 Task: Open a blank sheet, save the file as awp.pdf Add Heading 'Importance of adaptability in the workplace: 'Add the following points with tick bullets '•	Embrace change_x000D_
•	Learn new skills_x000D_
•	Stay flexible_x000D_
' Highlight heading with color  Light green ,change the font size of heading and points to 20
Action: Mouse moved to (374, 205)
Screenshot: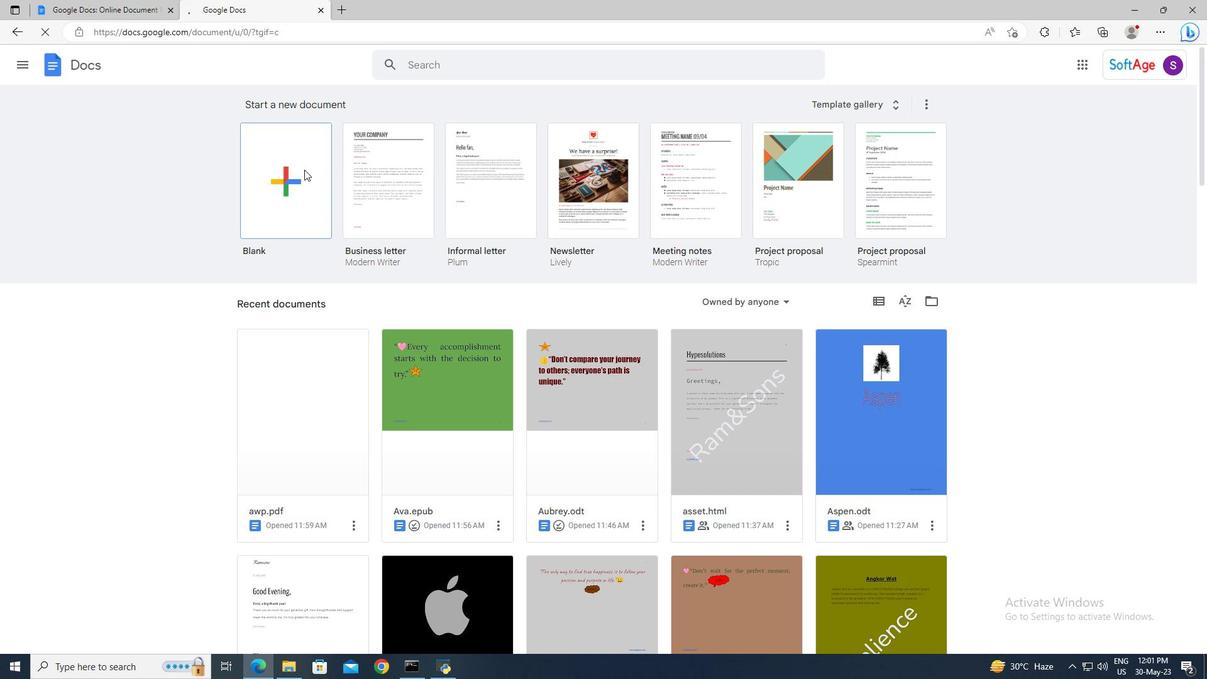 
Action: Mouse pressed left at (374, 205)
Screenshot: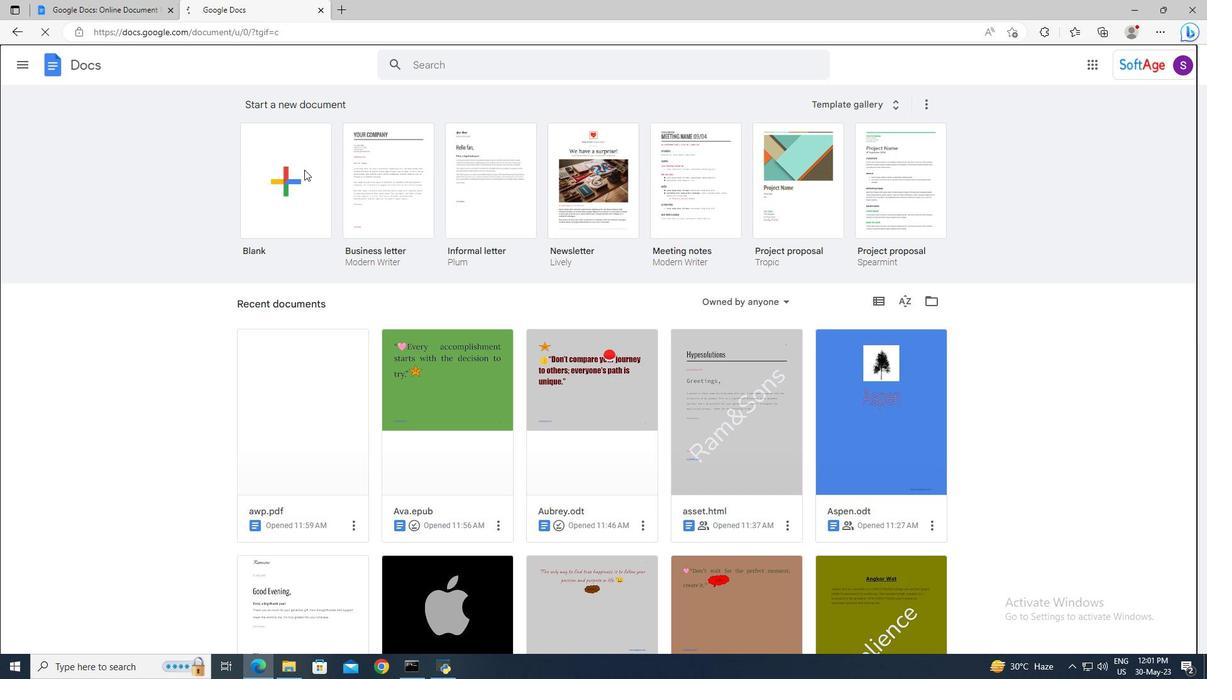 
Action: Mouse moved to (200, 108)
Screenshot: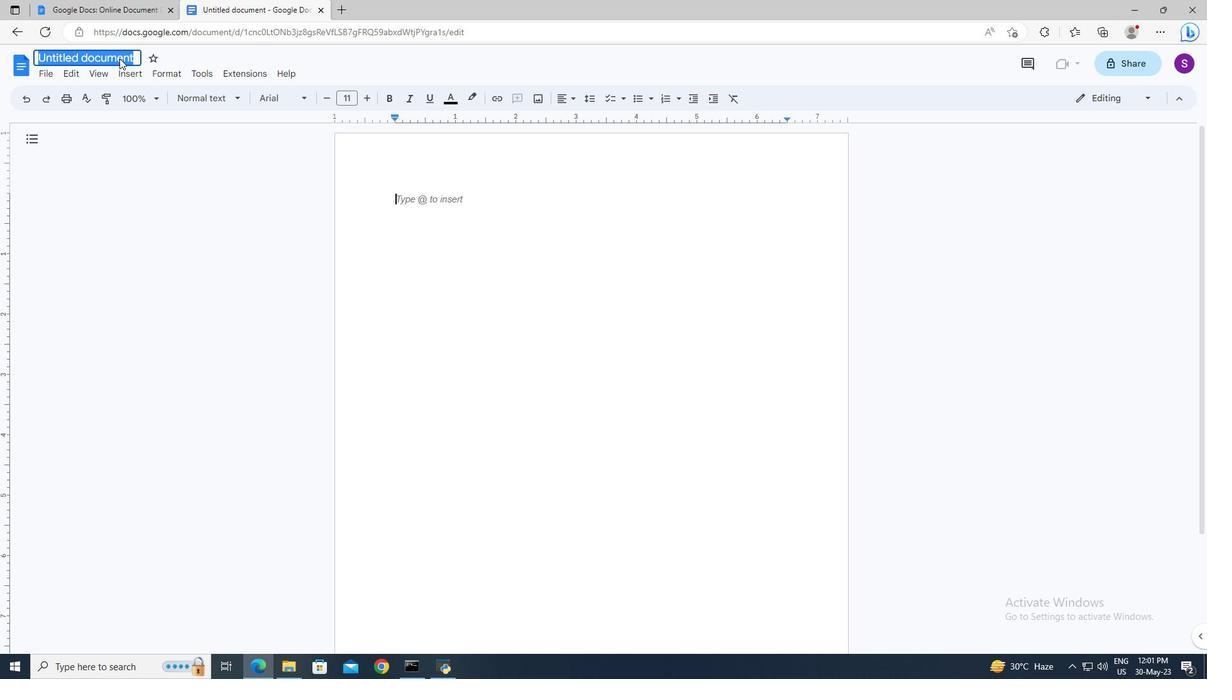 
Action: Mouse pressed left at (200, 108)
Screenshot: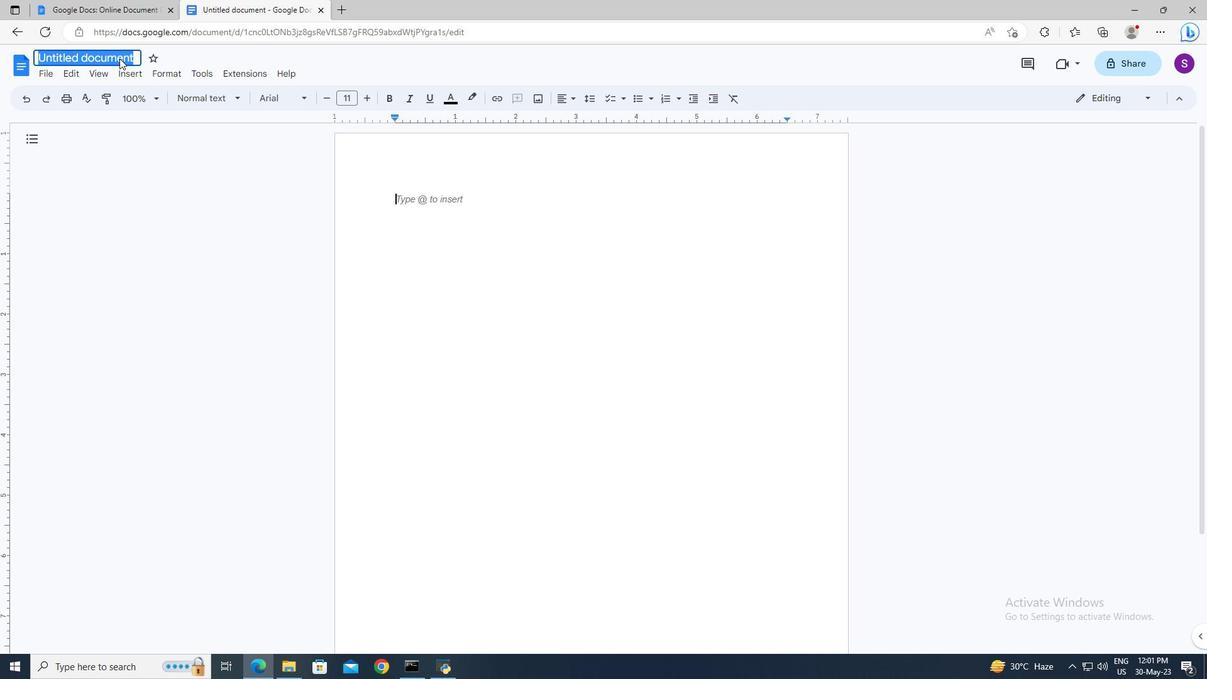 
Action: Key pressed awp.pdf<Key.enter>
Screenshot: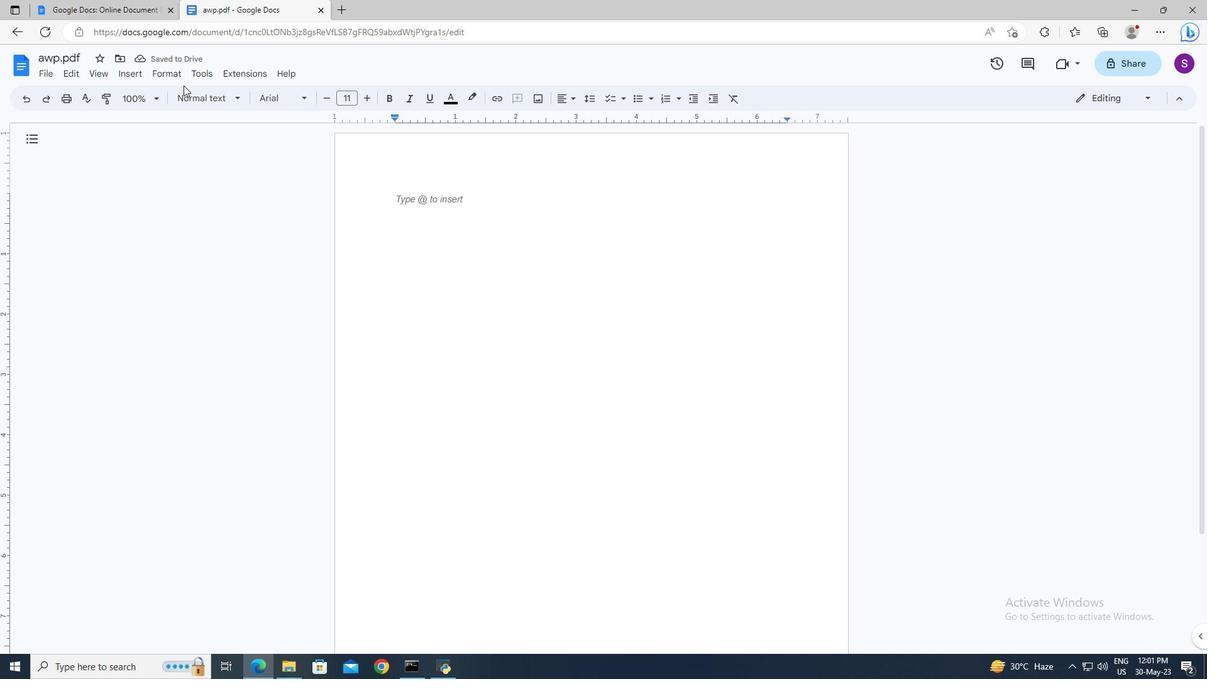 
Action: Mouse moved to (306, 144)
Screenshot: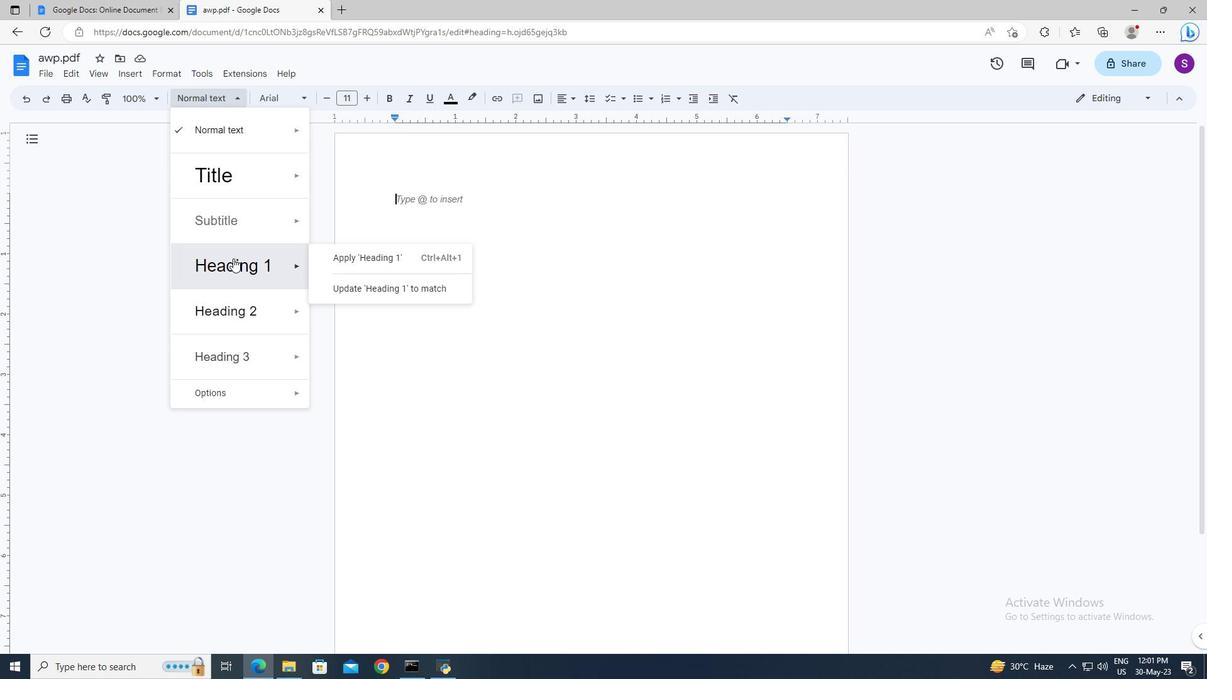 
Action: Mouse pressed left at (306, 144)
Screenshot: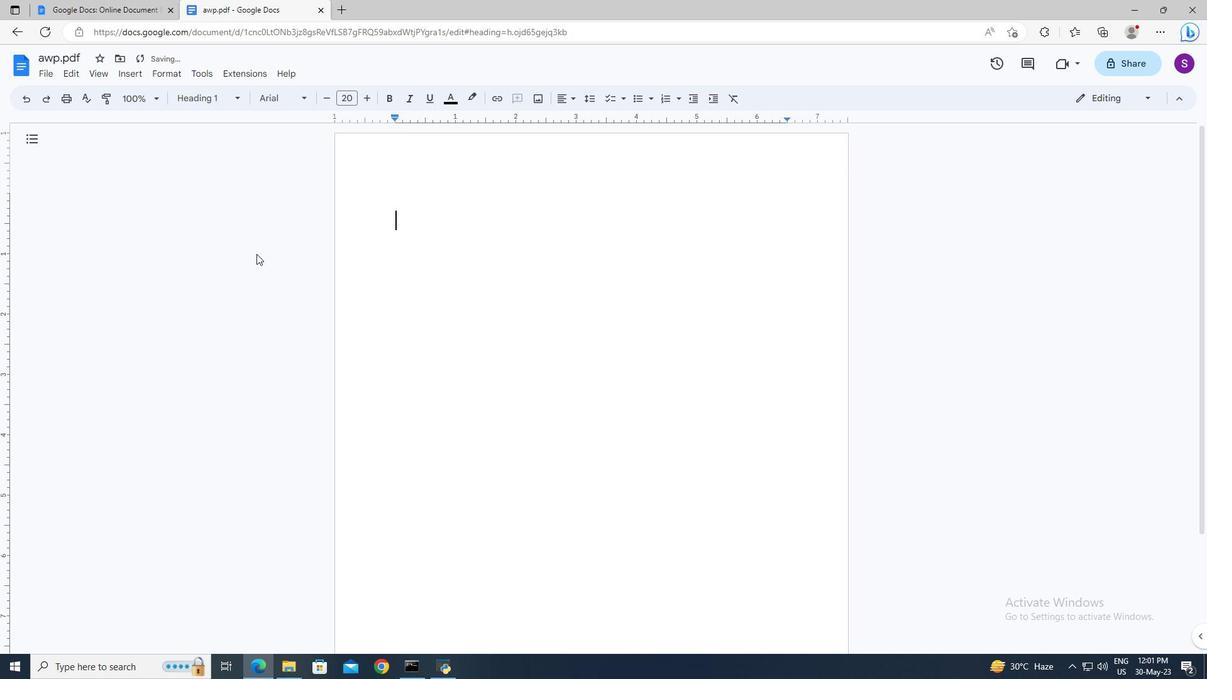 
Action: Mouse moved to (306, 256)
Screenshot: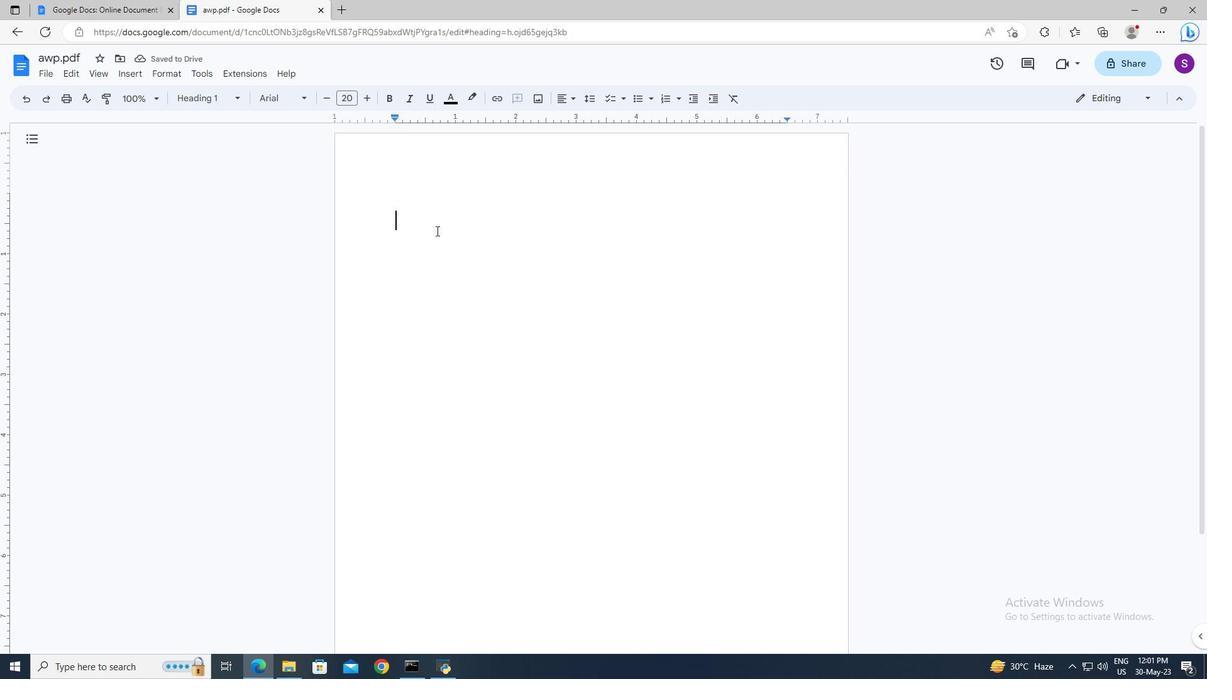 
Action: Mouse pressed left at (306, 256)
Screenshot: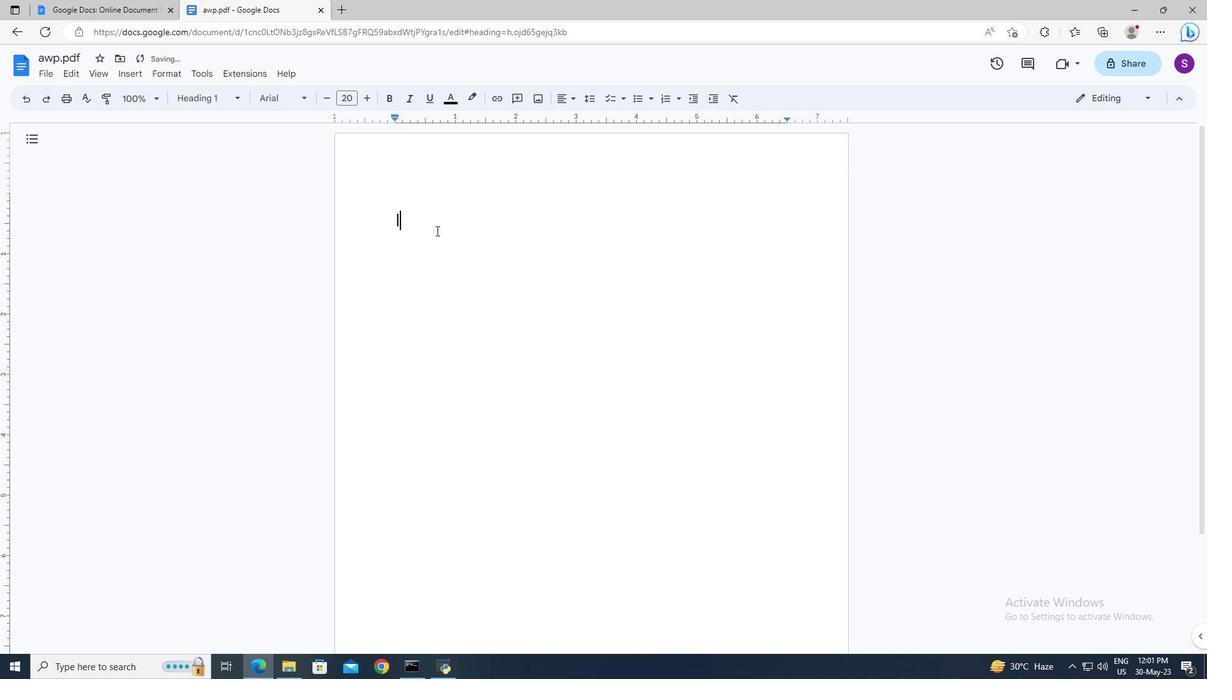 
Action: Mouse moved to (439, 230)
Screenshot: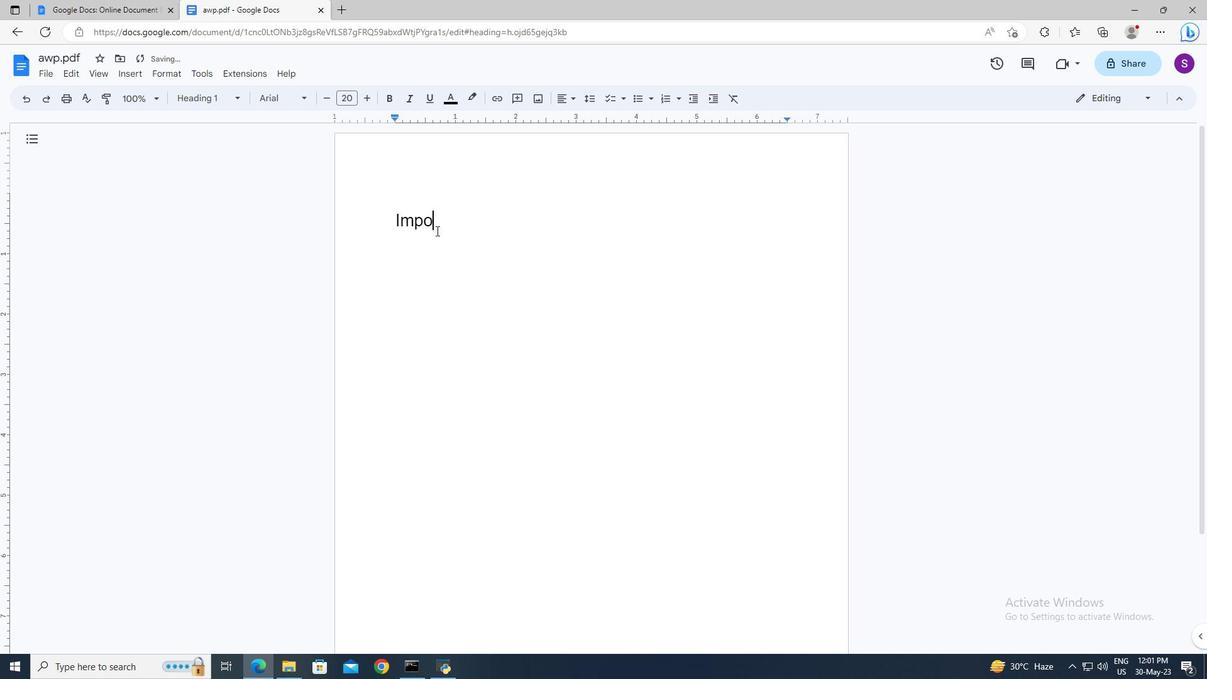 
Action: Mouse pressed left at (439, 230)
Screenshot: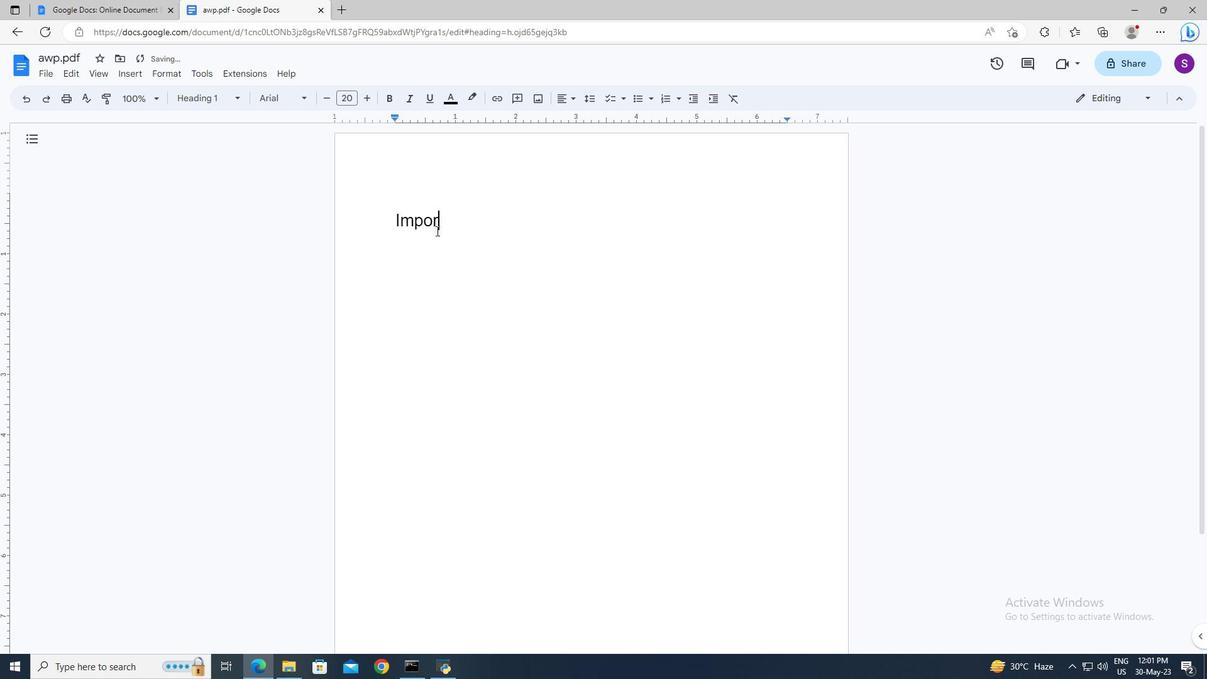
Action: Key pressed <Key.shift>Importance<Key.space>of<Key.space>adaptability<Key.space>in<Key.space>the<Key.space>workplace<Key.shift>:<Key.enter>
Screenshot: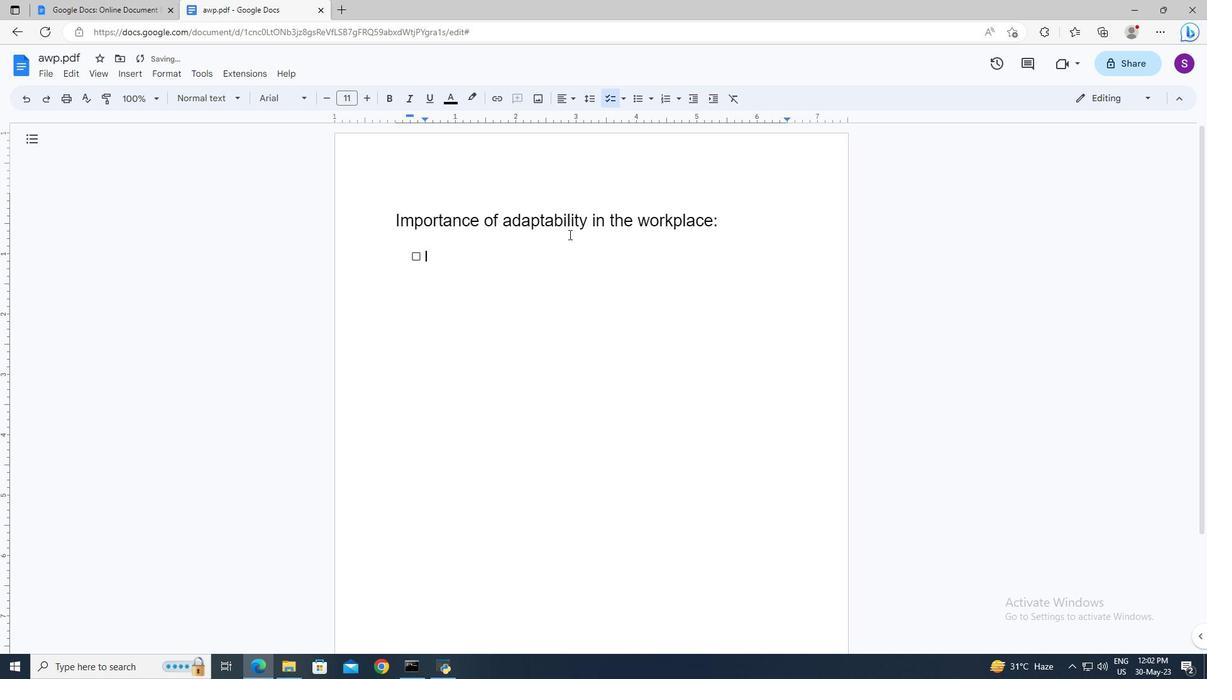 
Action: Mouse moved to (644, 139)
Screenshot: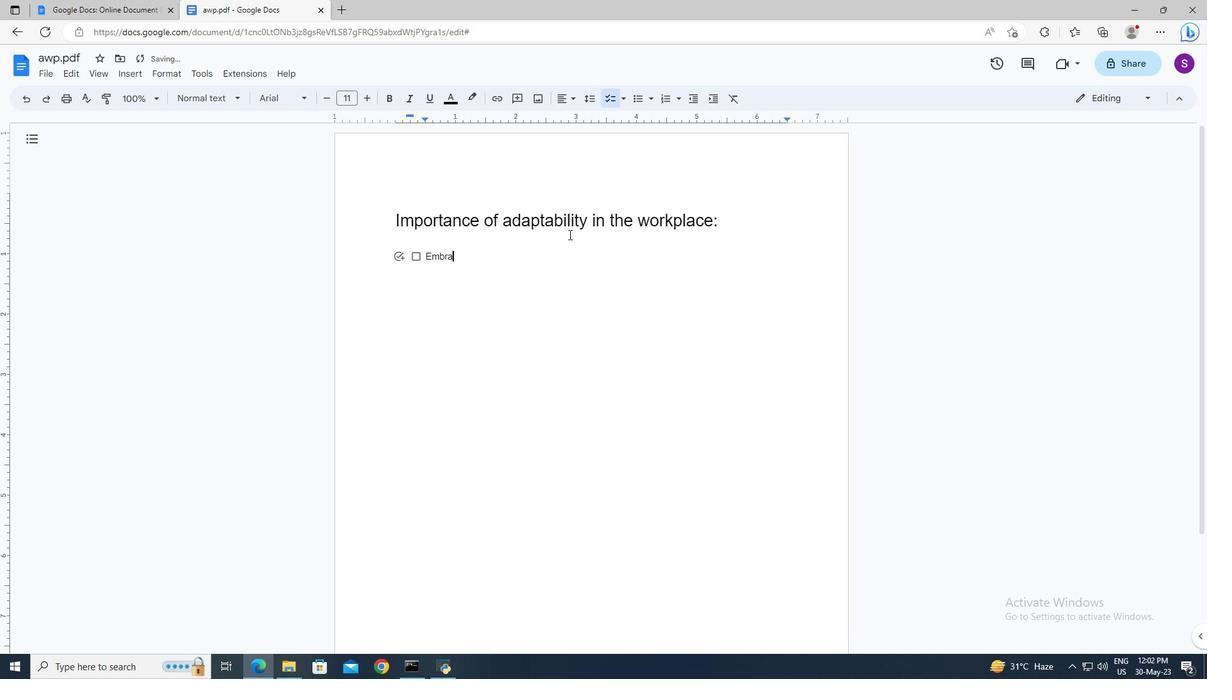 
Action: Mouse pressed left at (644, 139)
Screenshot: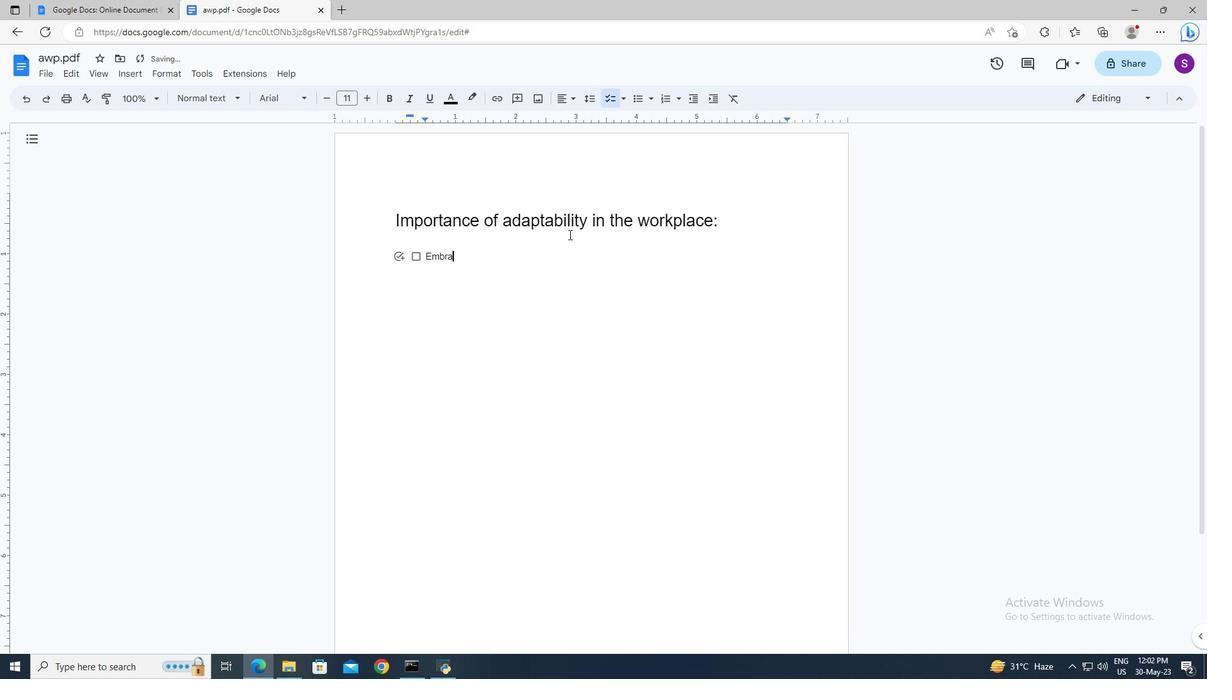 
Action: Mouse moved to (736, 255)
Screenshot: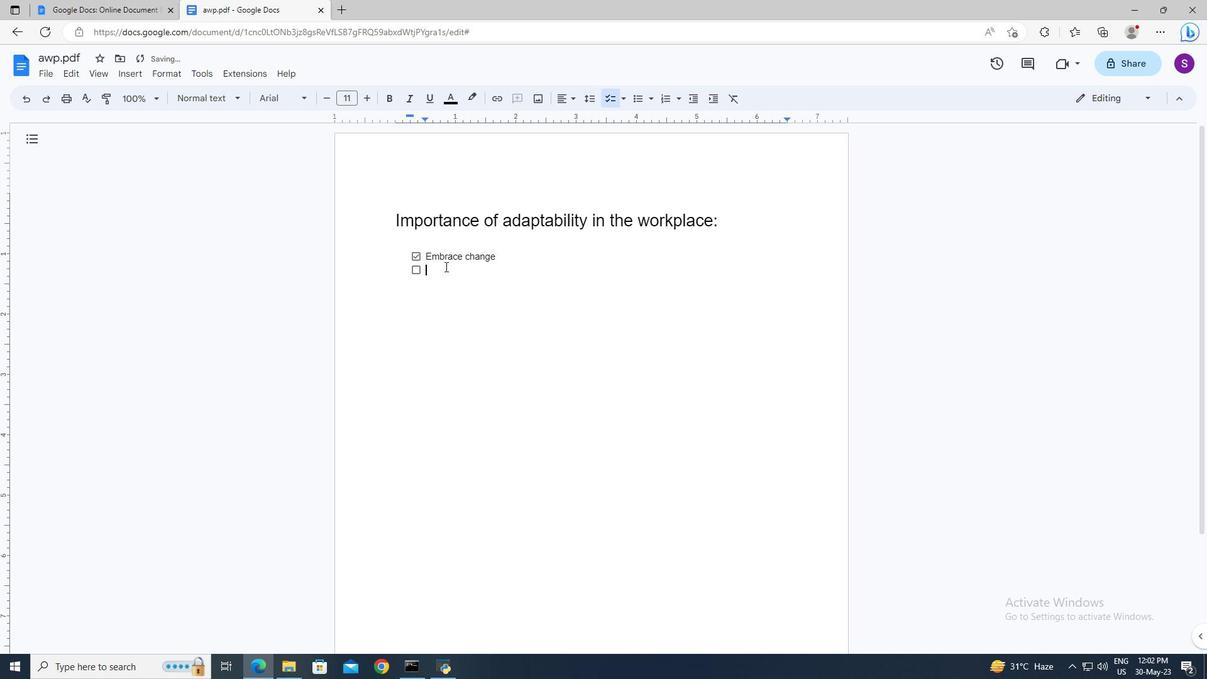 
Action: Mouse pressed left at (736, 255)
Screenshot: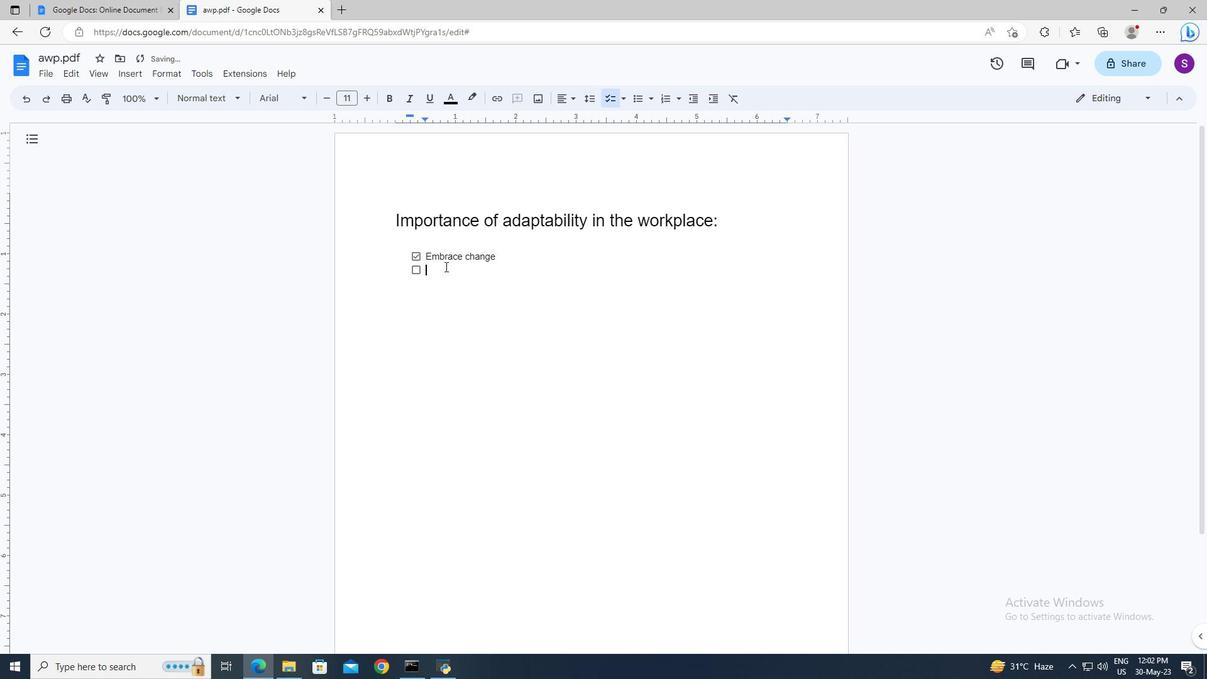 
Action: Mouse moved to (774, 273)
Screenshot: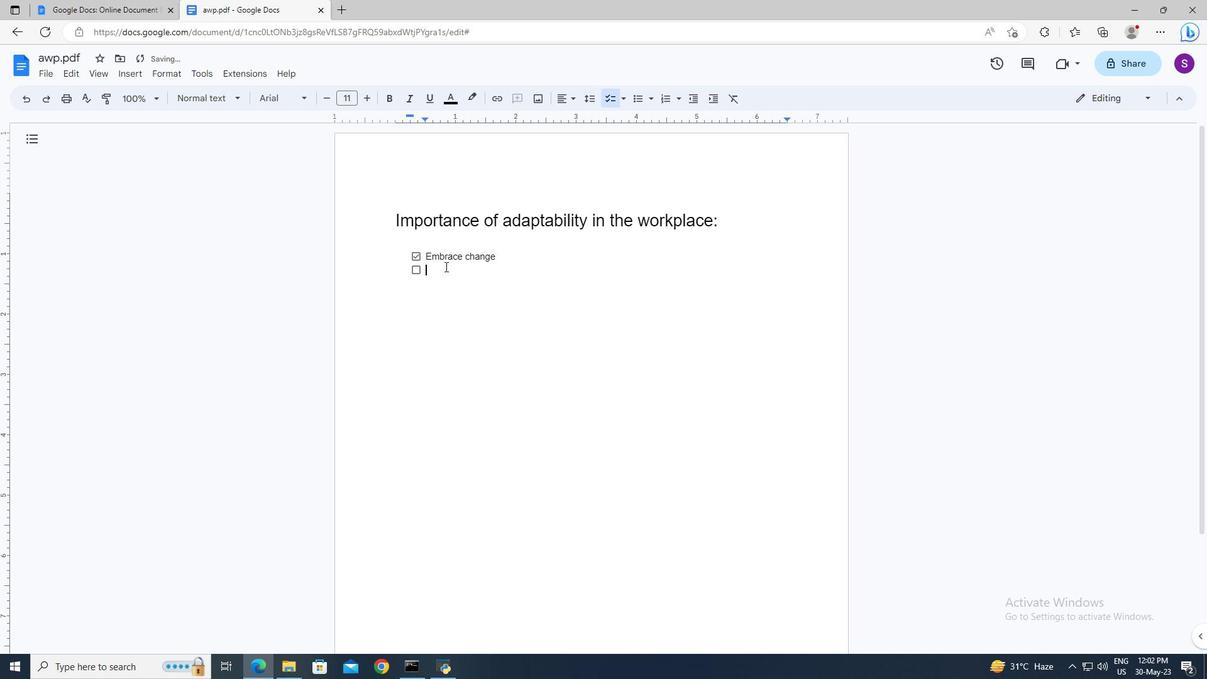 
Action: Mouse pressed left at (774, 273)
Screenshot: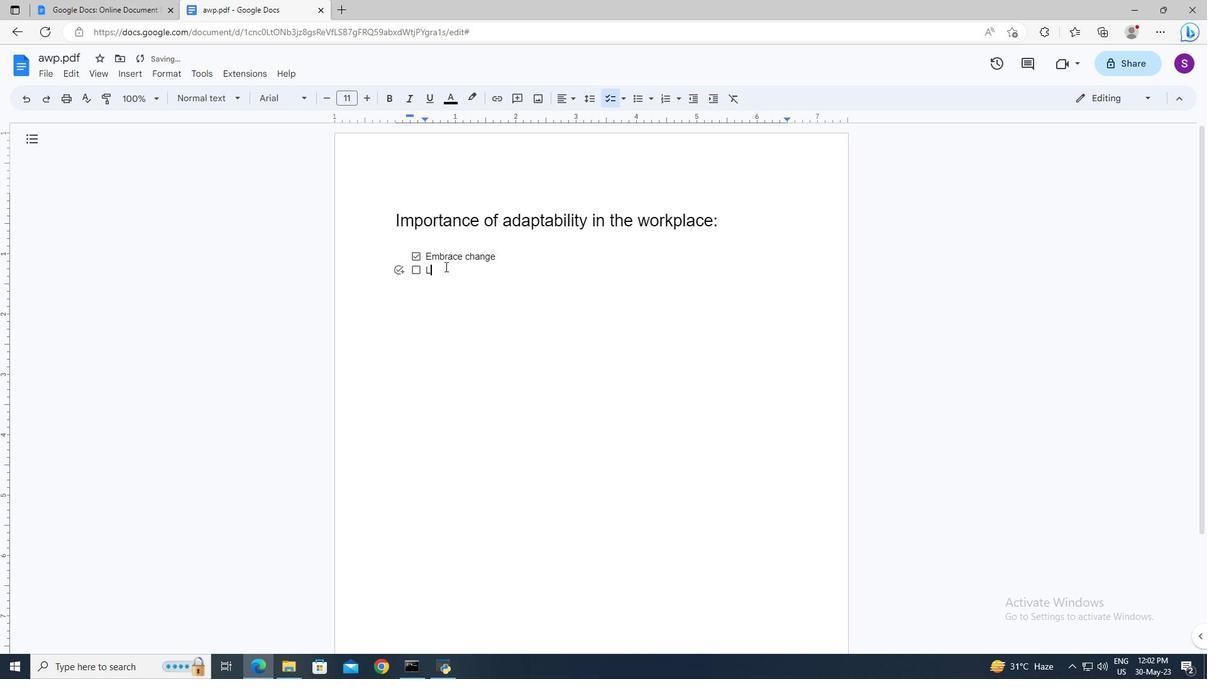 
Action: Mouse moved to (488, 258)
Screenshot: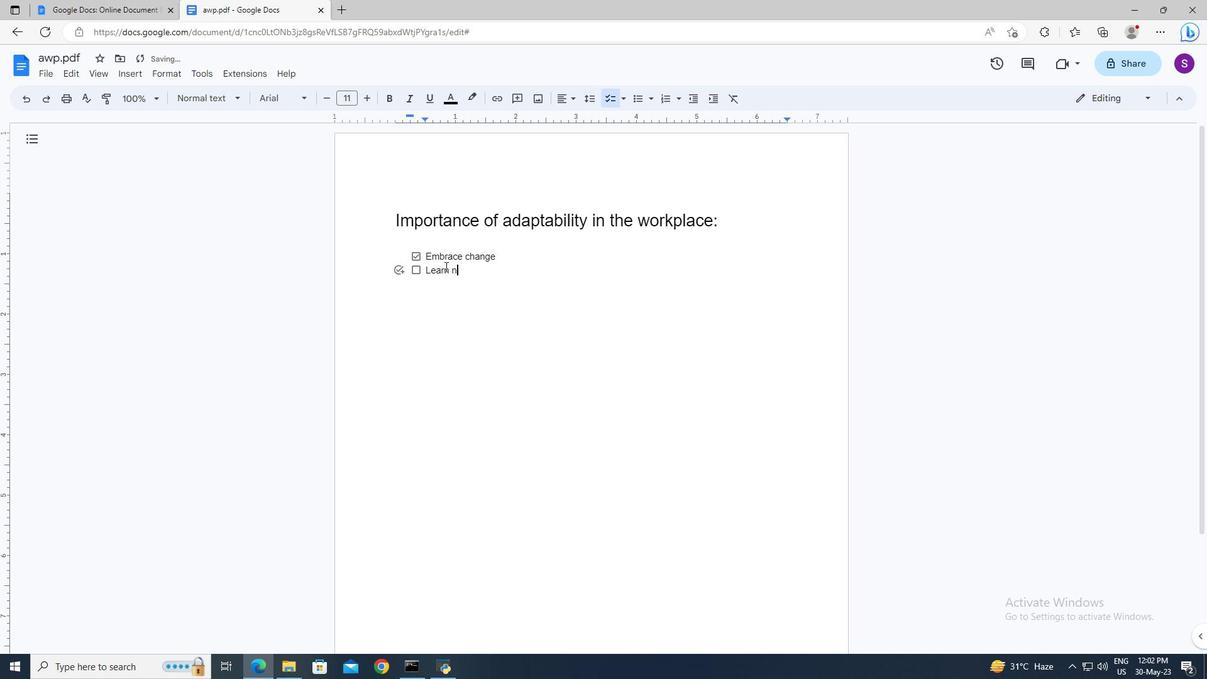 
Action: Key pressed ctrl+Z
Screenshot: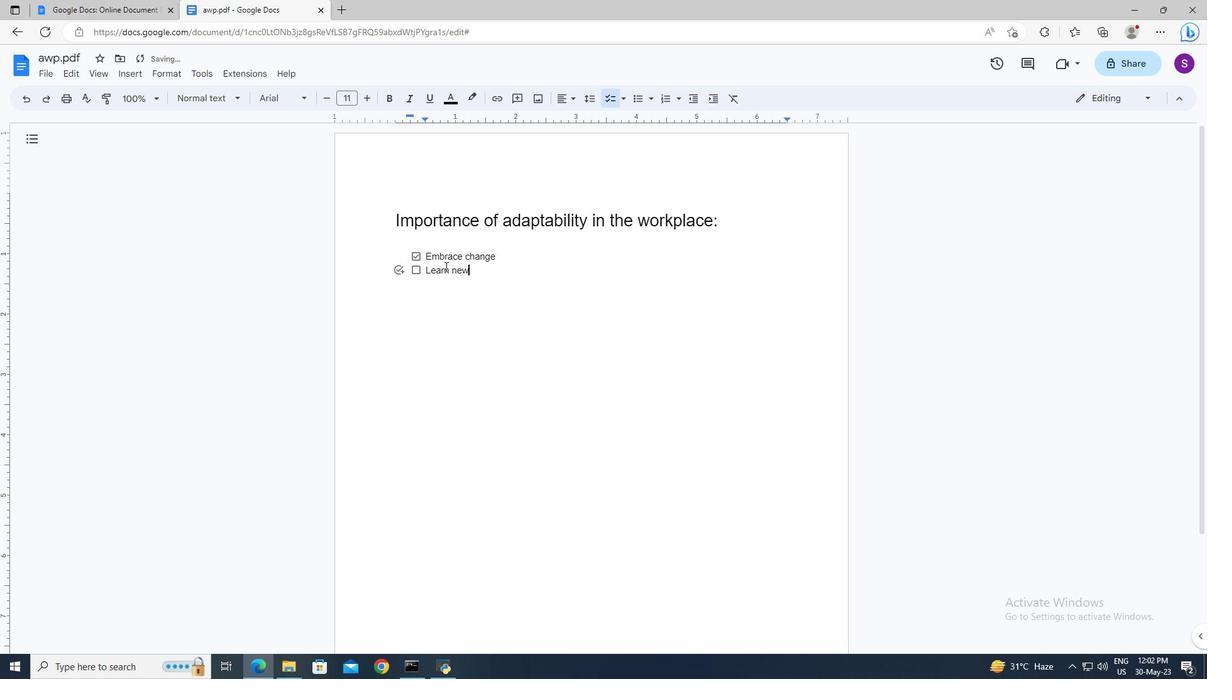 
Action: Mouse moved to (610, 139)
Screenshot: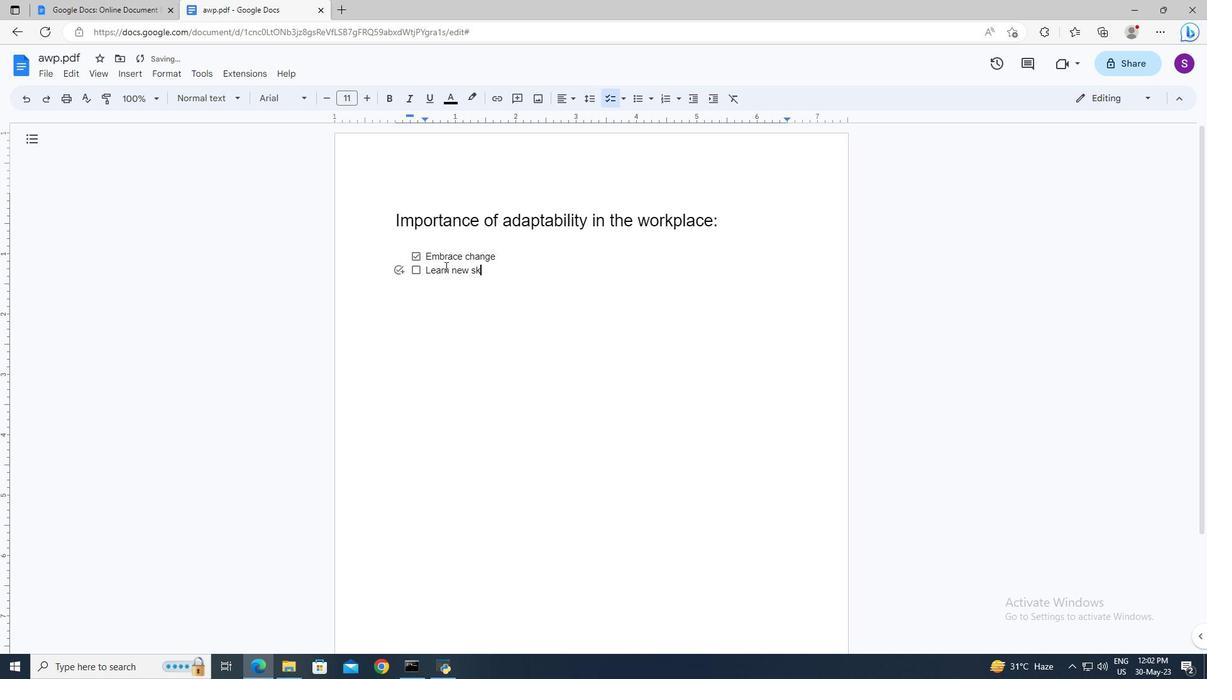 
Action: Mouse pressed left at (610, 139)
Screenshot: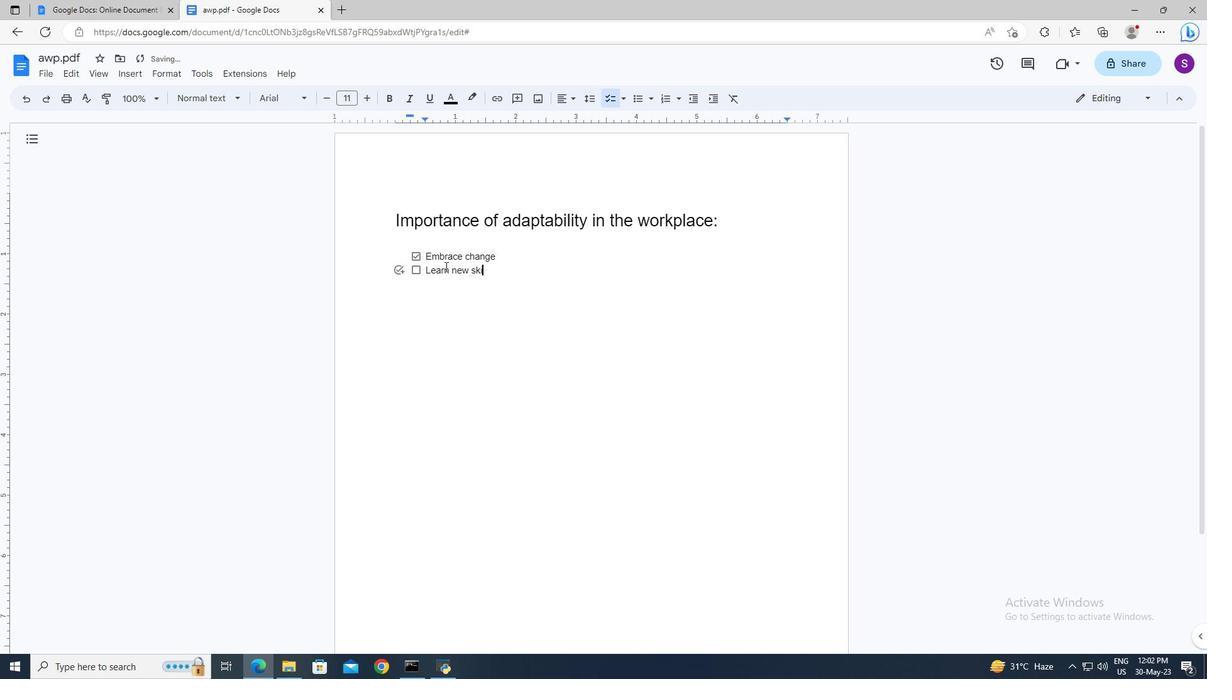 
Action: Mouse moved to (642, 138)
Screenshot: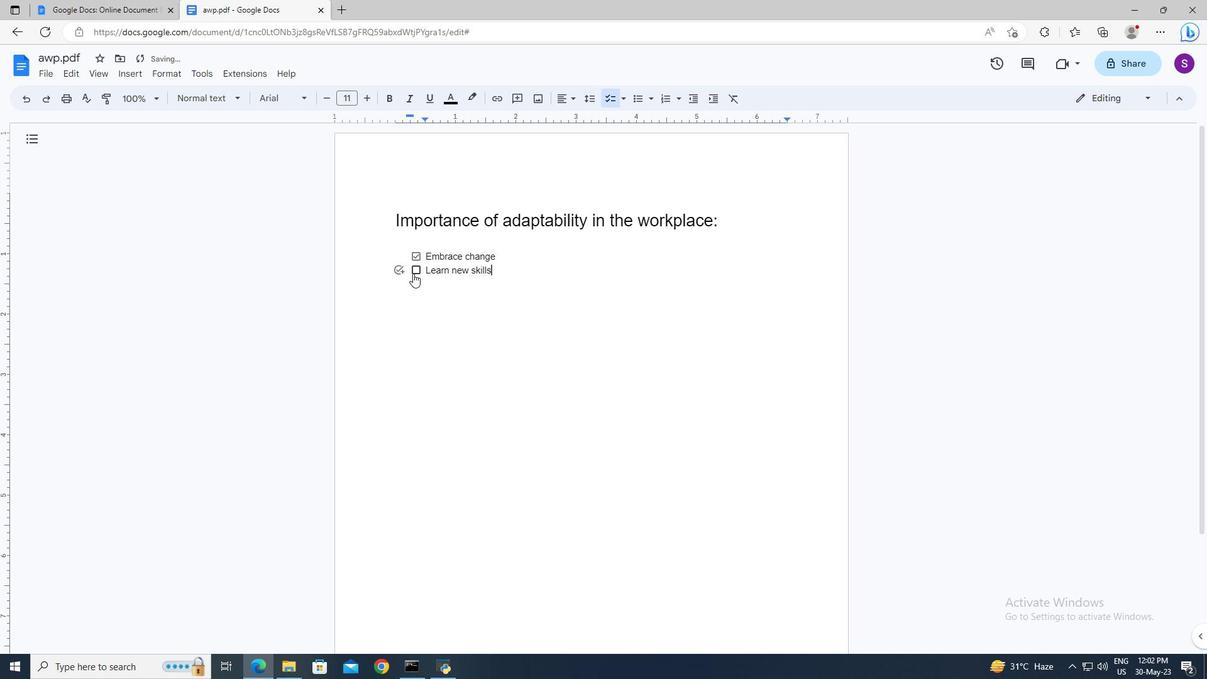 
Action: Mouse pressed left at (642, 138)
Screenshot: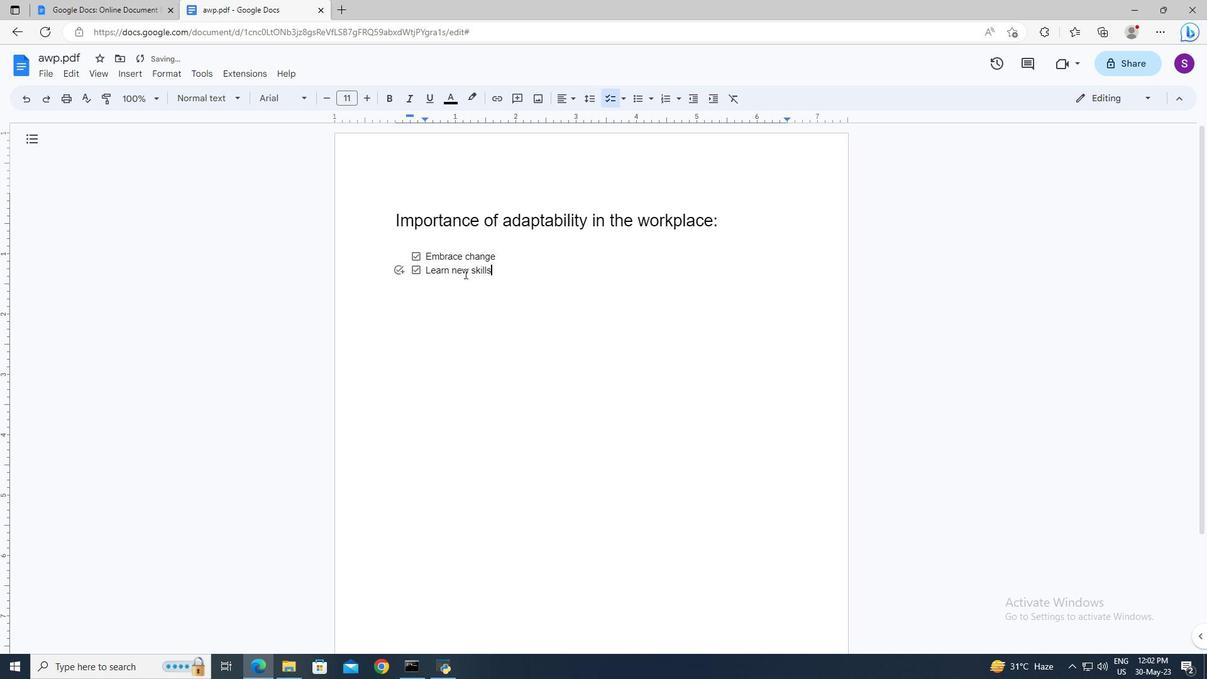 
Action: Mouse moved to (467, 257)
Screenshot: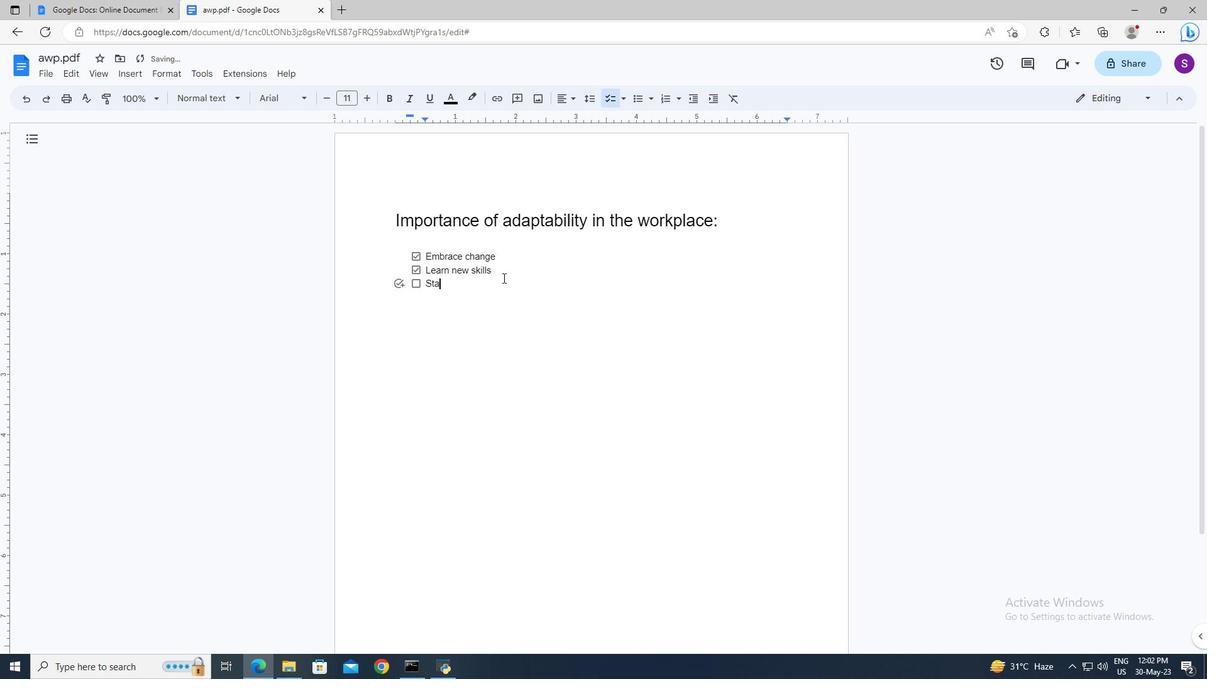 
Action: Mouse pressed left at (467, 257)
Screenshot: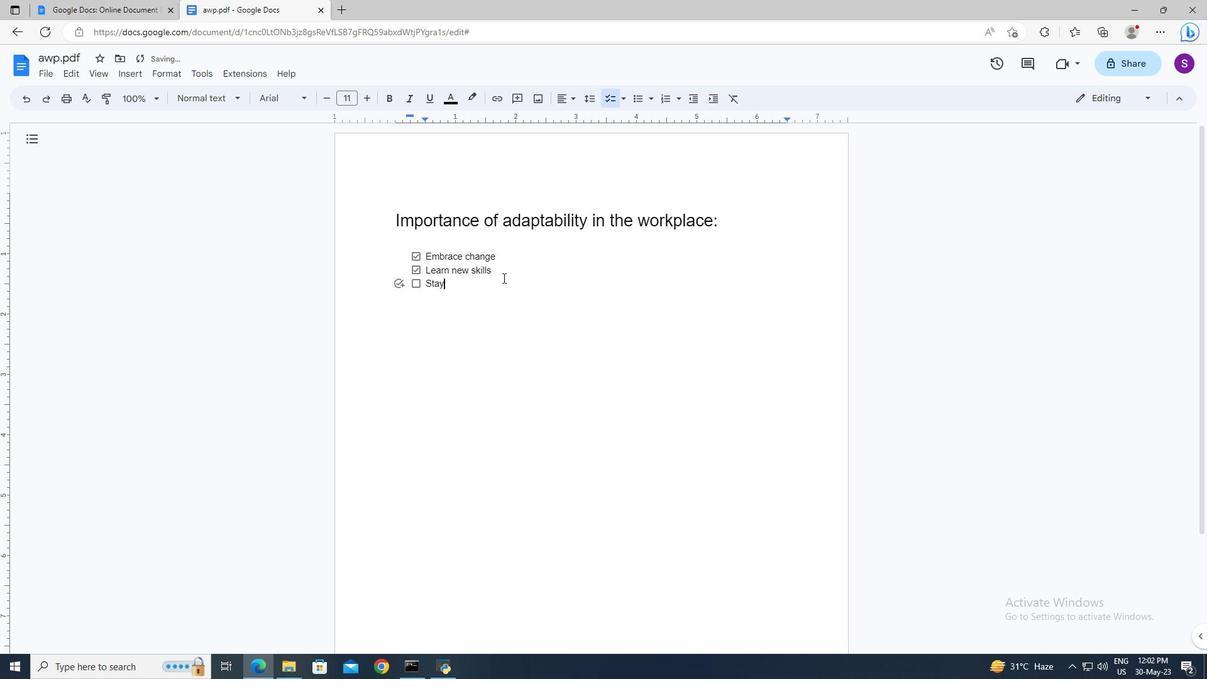 
Action: Key pressed <Key.shift>Embrace<Key.space>change<Key.enter><Key.shift>Learn<Key.space>new<Key.space>skills<Key.enter><Key.shift>Stay<Key.space>flexible
Screenshot: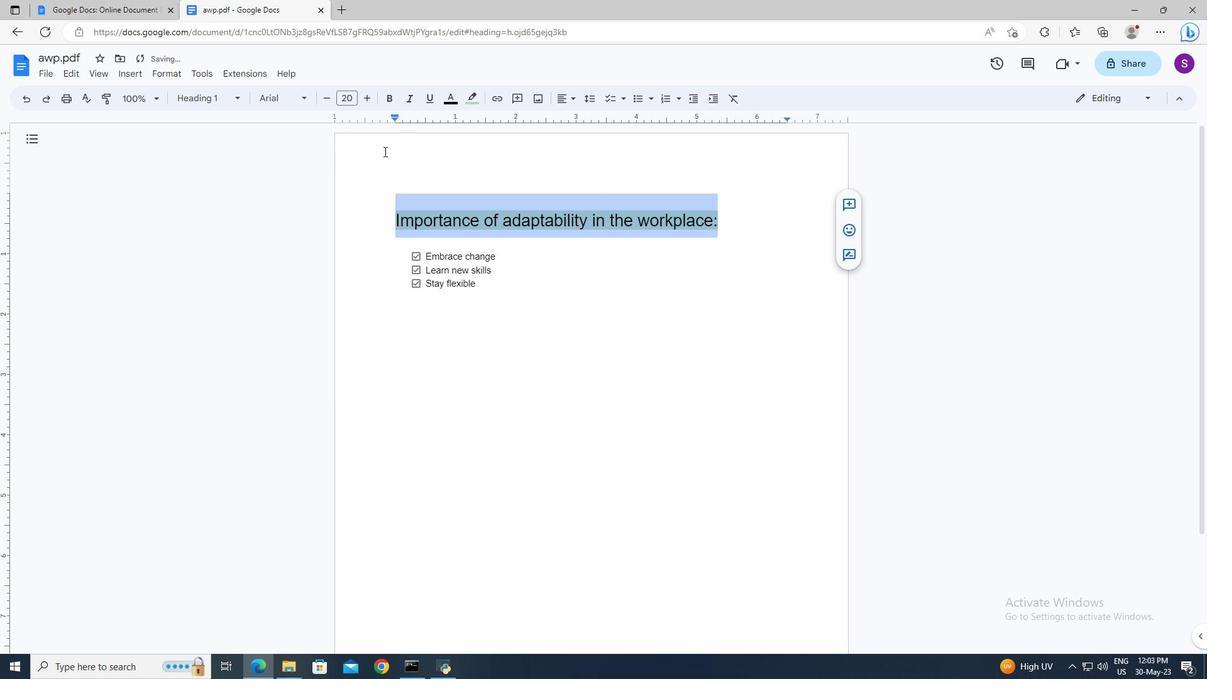 
Action: Mouse moved to (455, 250)
Screenshot: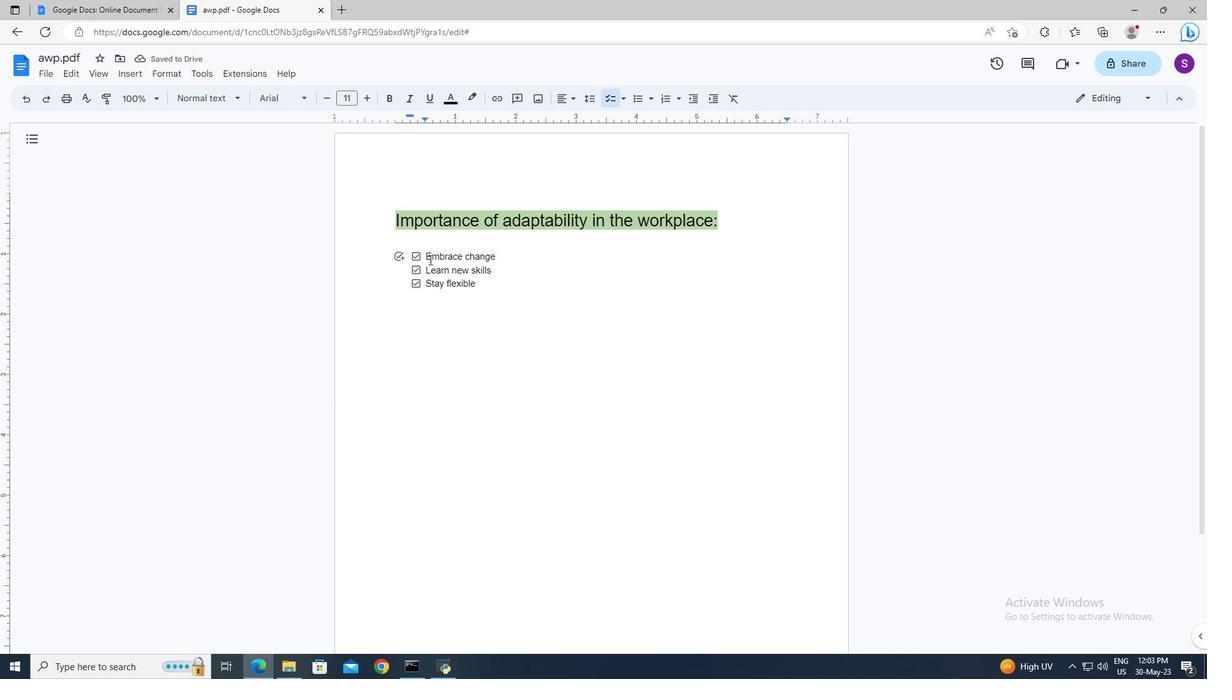 
Action: Mouse pressed left at (455, 250)
Screenshot: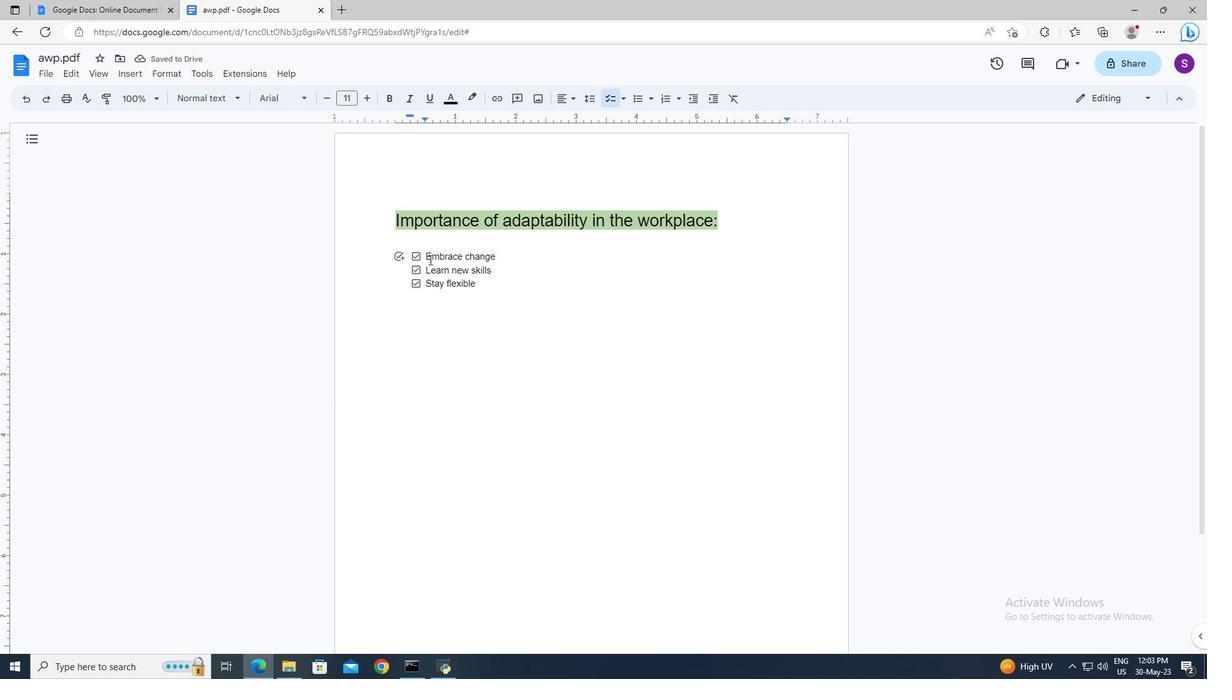 
Action: Mouse moved to (456, 260)
Screenshot: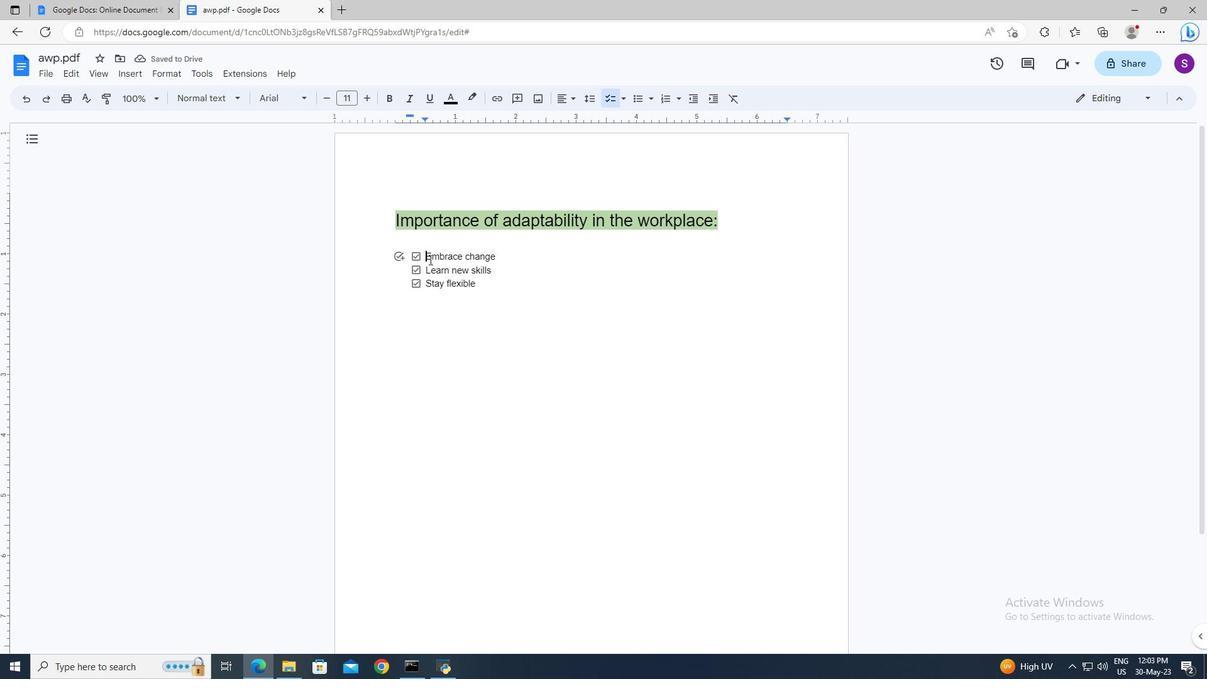 
Action: Mouse pressed left at (456, 260)
Screenshot: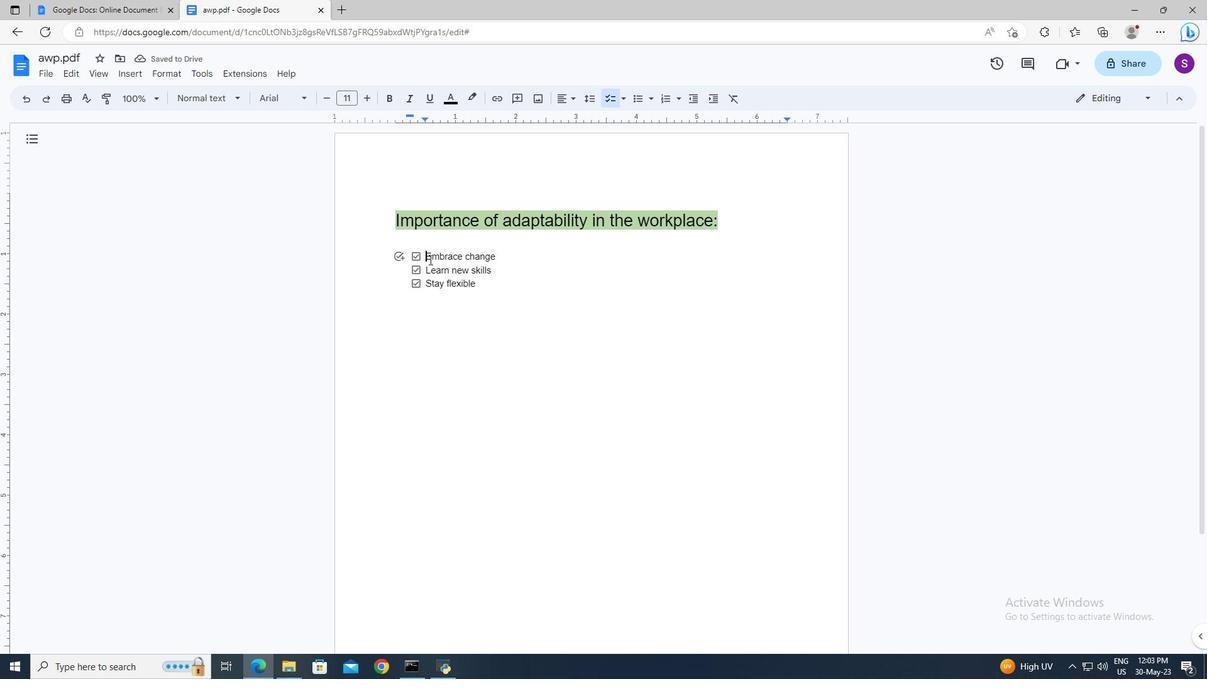 
Action: Mouse moved to (480, 270)
Screenshot: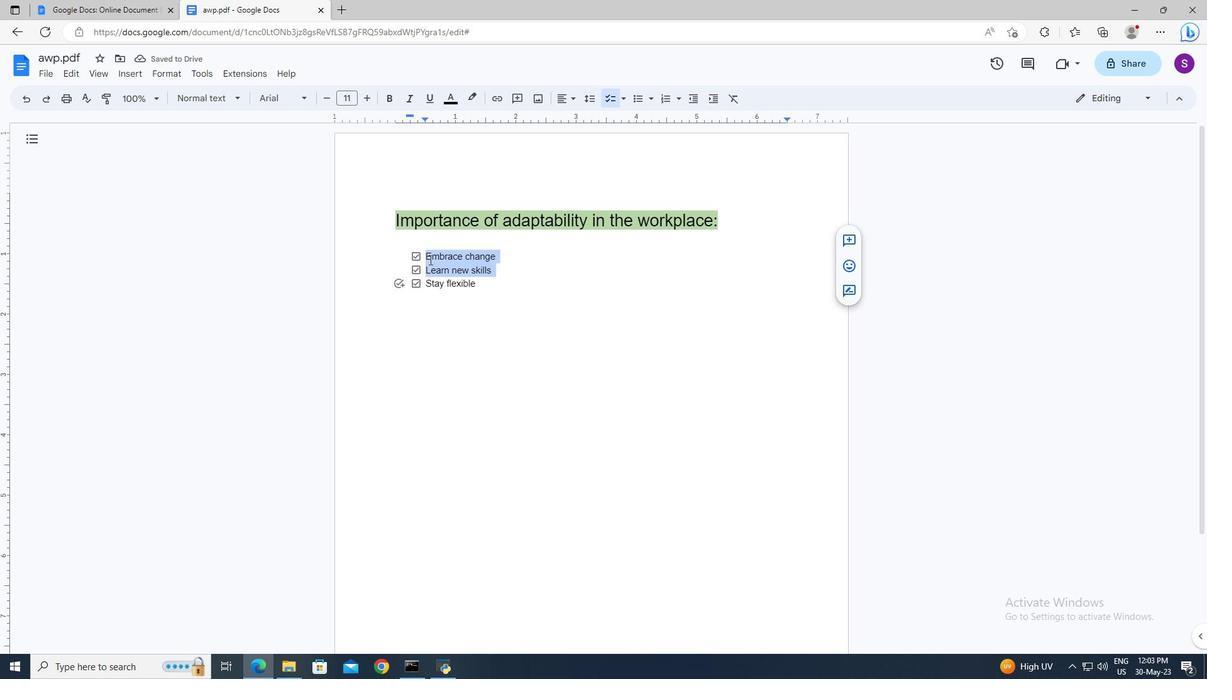 
Action: Key pressed ctrl+Z
Screenshot: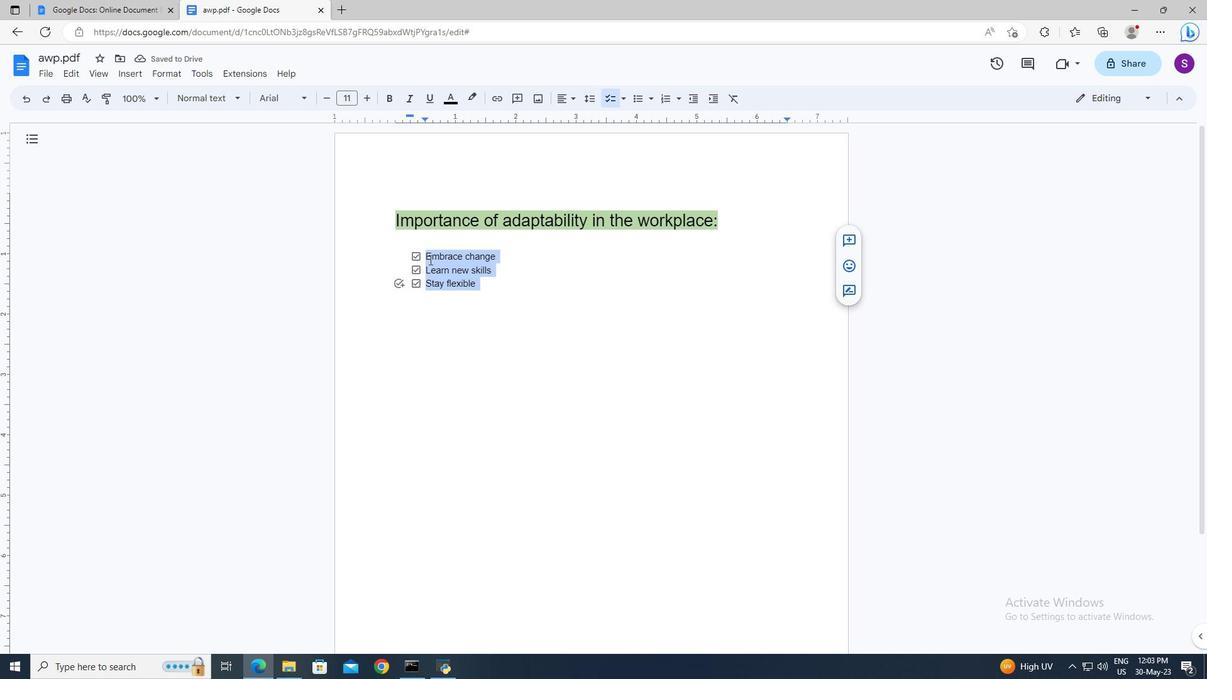 
Action: Mouse moved to (363, 194)
Screenshot: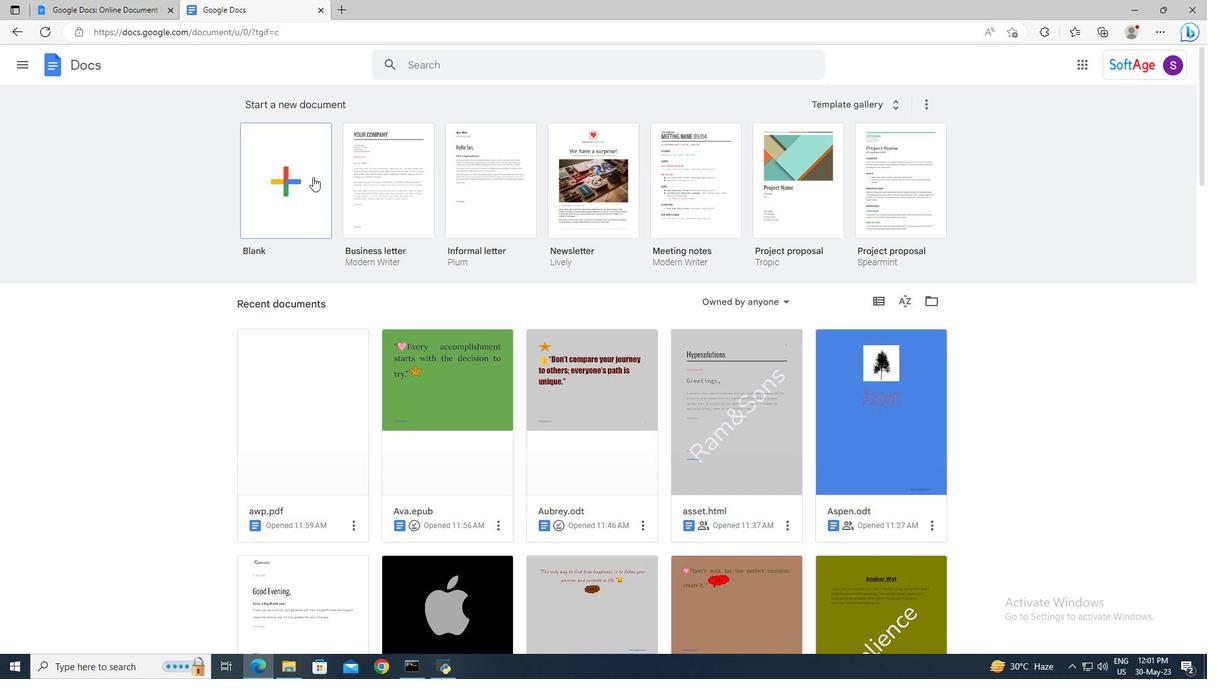 
Action: Mouse pressed left at (363, 194)
Screenshot: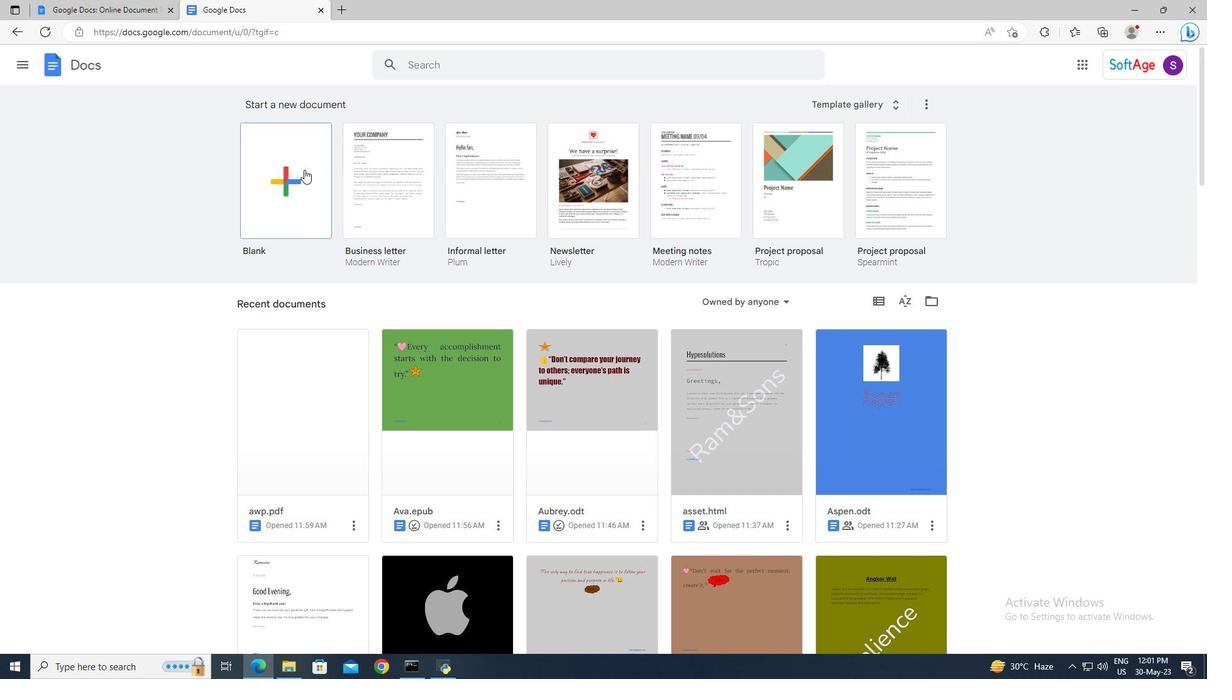 
Action: Mouse moved to (213, 108)
Screenshot: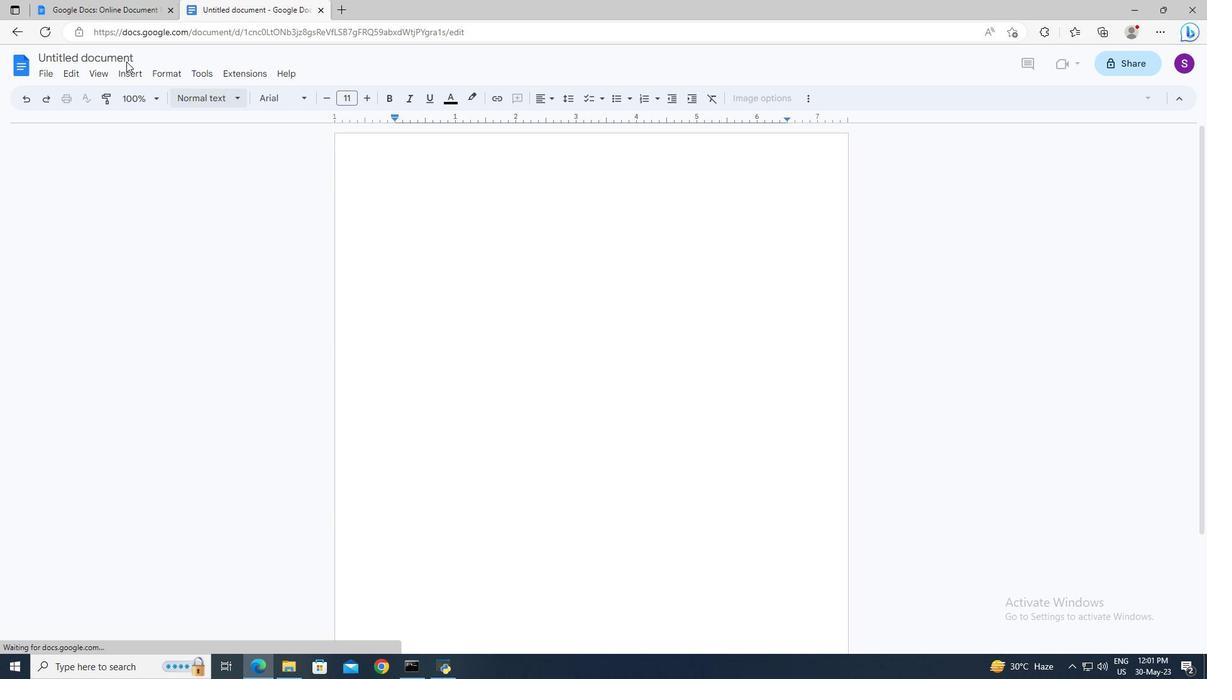 
Action: Mouse pressed left at (213, 108)
Screenshot: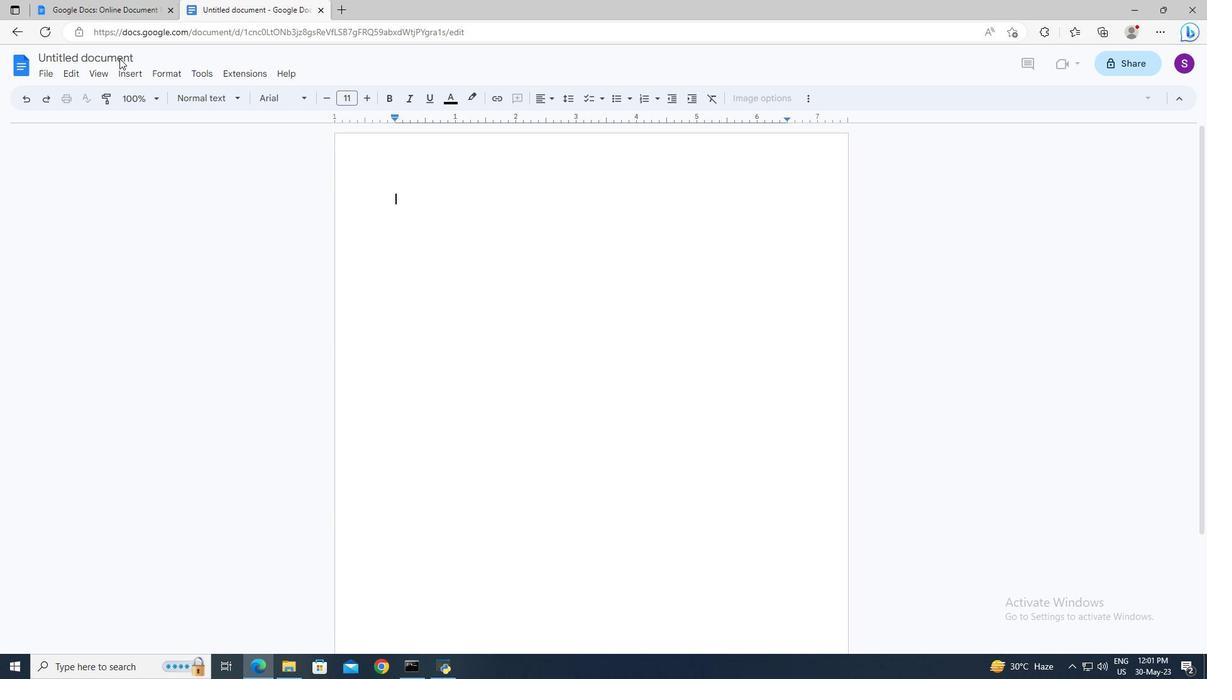 
Action: Key pressed awp.pf<Key.backspace>df<Key.enter>
Screenshot: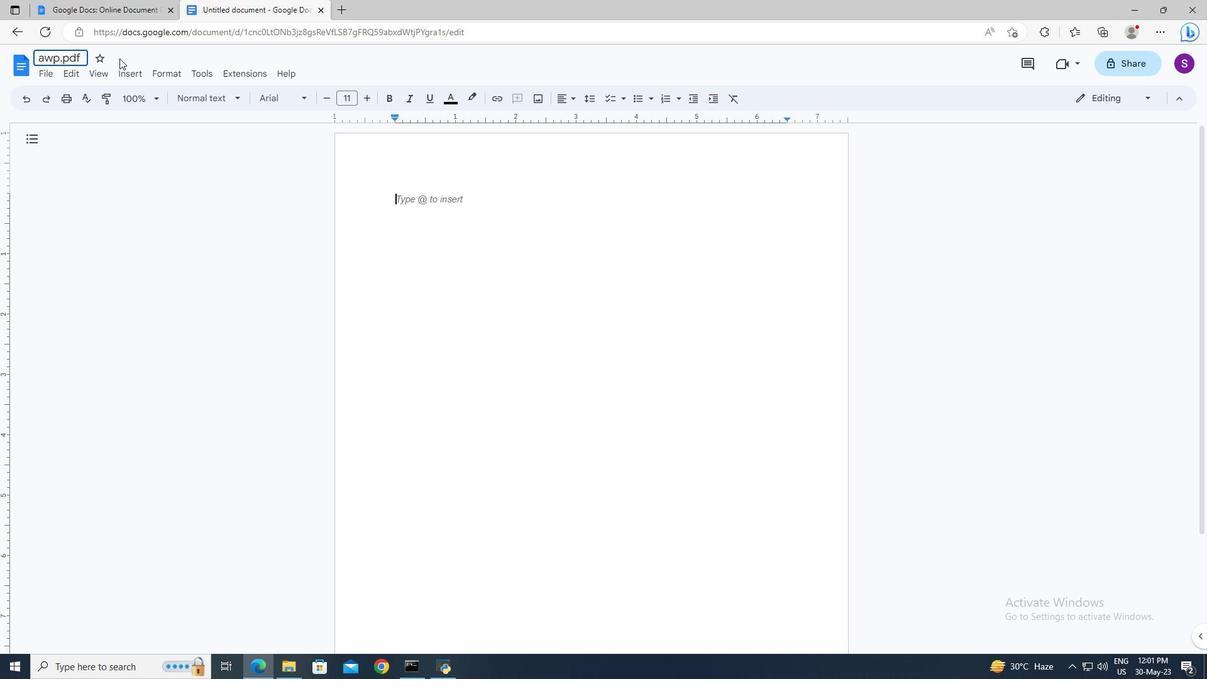 
Action: Mouse moved to (309, 137)
Screenshot: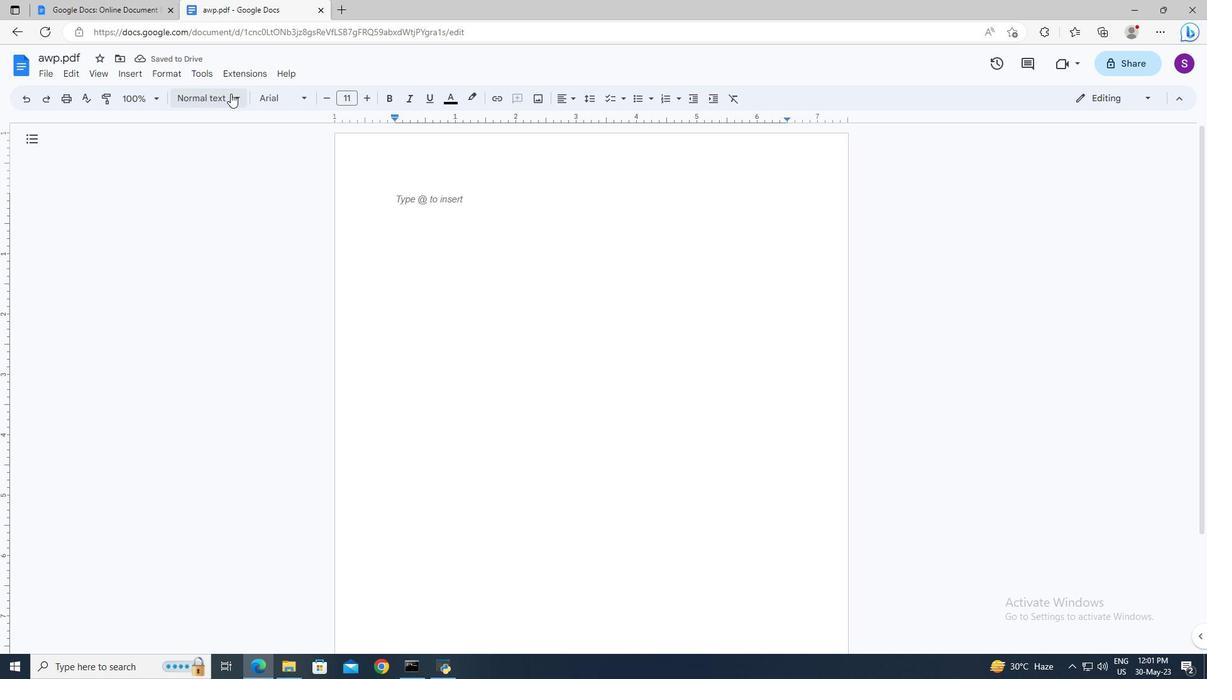 
Action: Mouse pressed left at (309, 137)
Screenshot: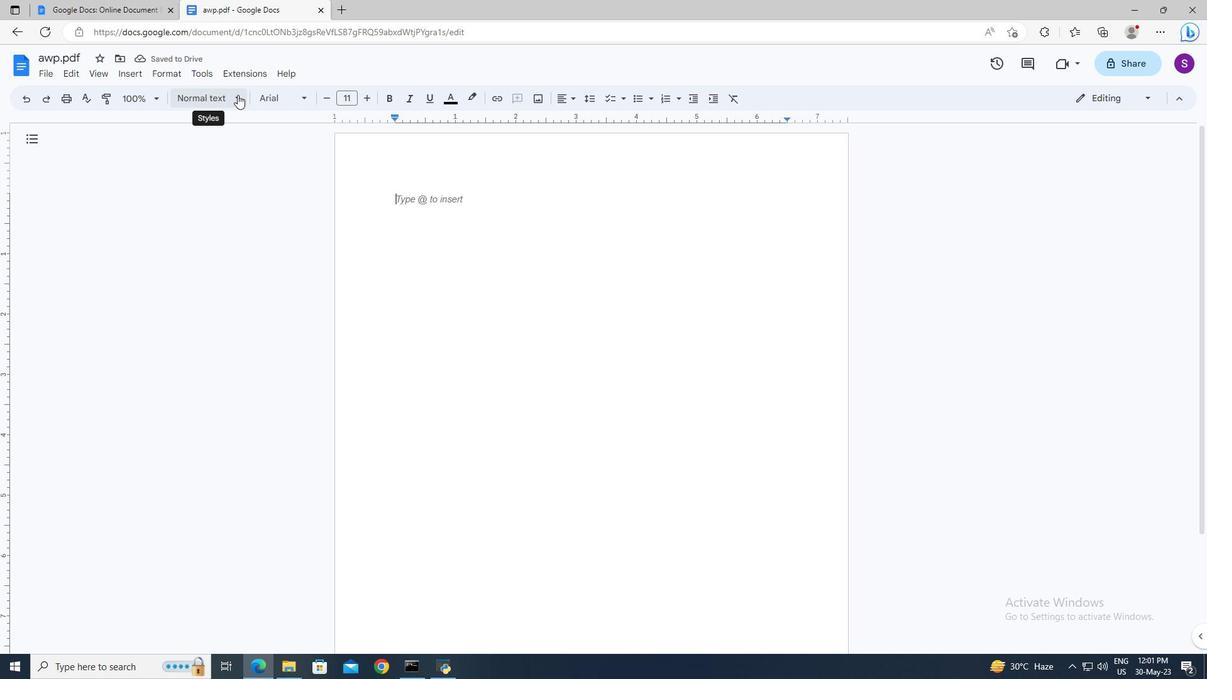 
Action: Mouse moved to (306, 262)
Screenshot: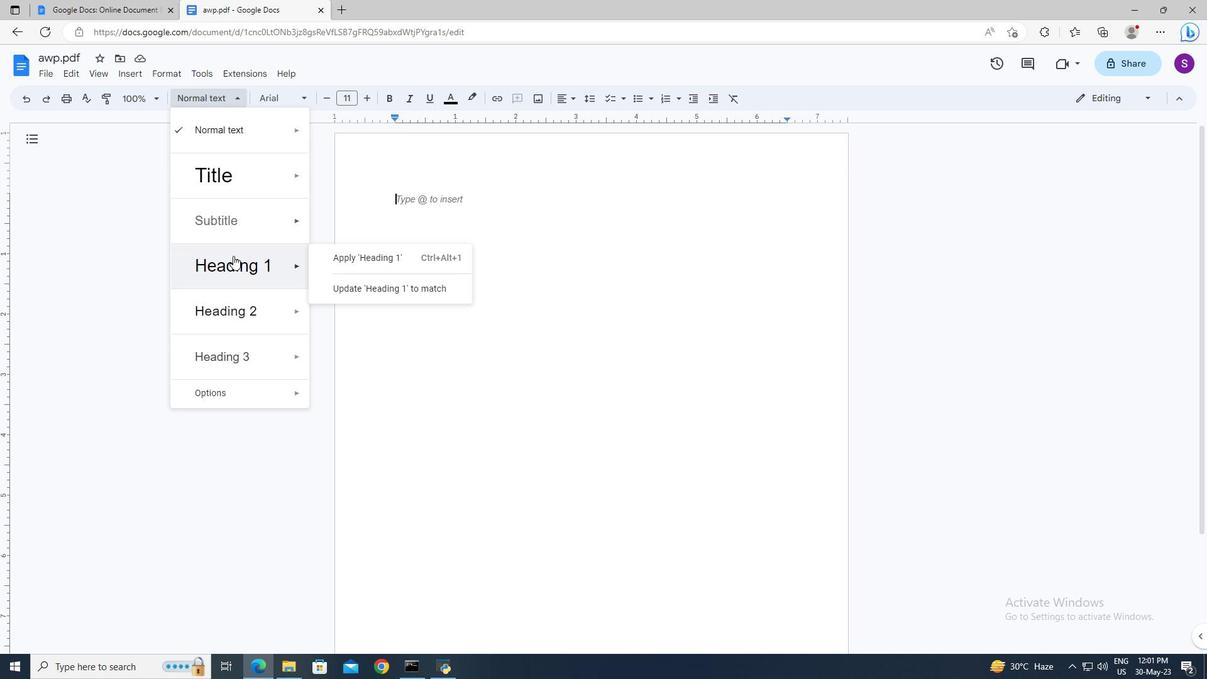 
Action: Mouse pressed left at (306, 262)
Screenshot: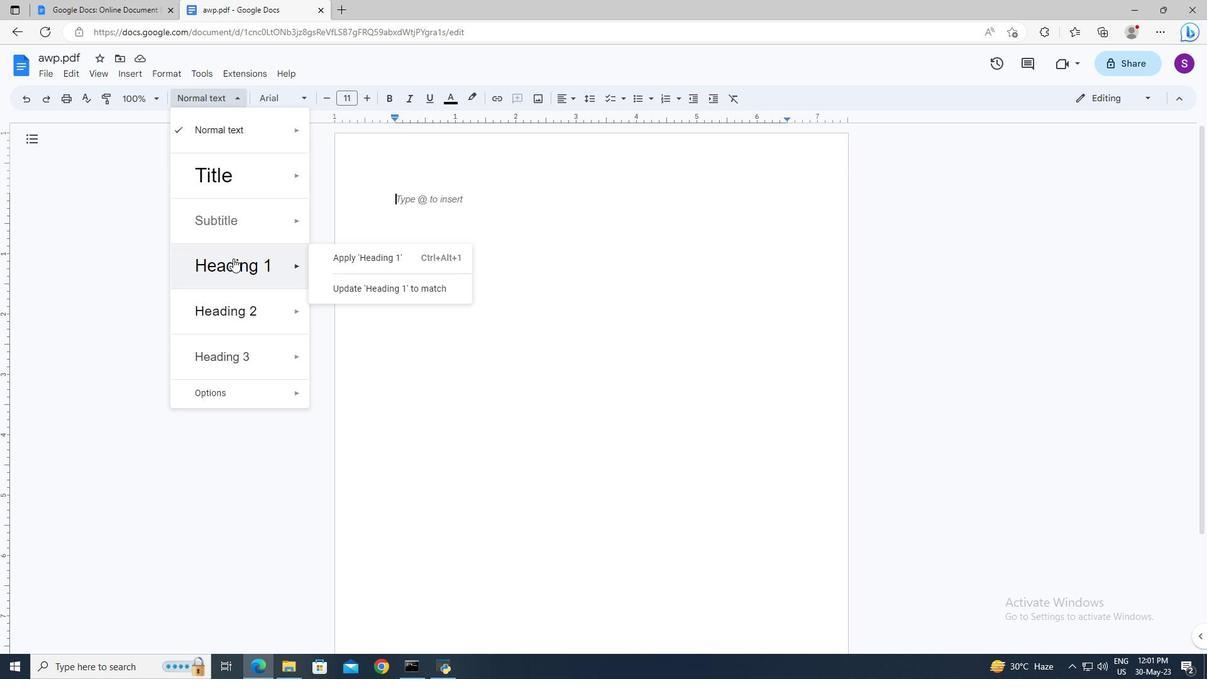 
Action: Mouse moved to (471, 241)
Screenshot: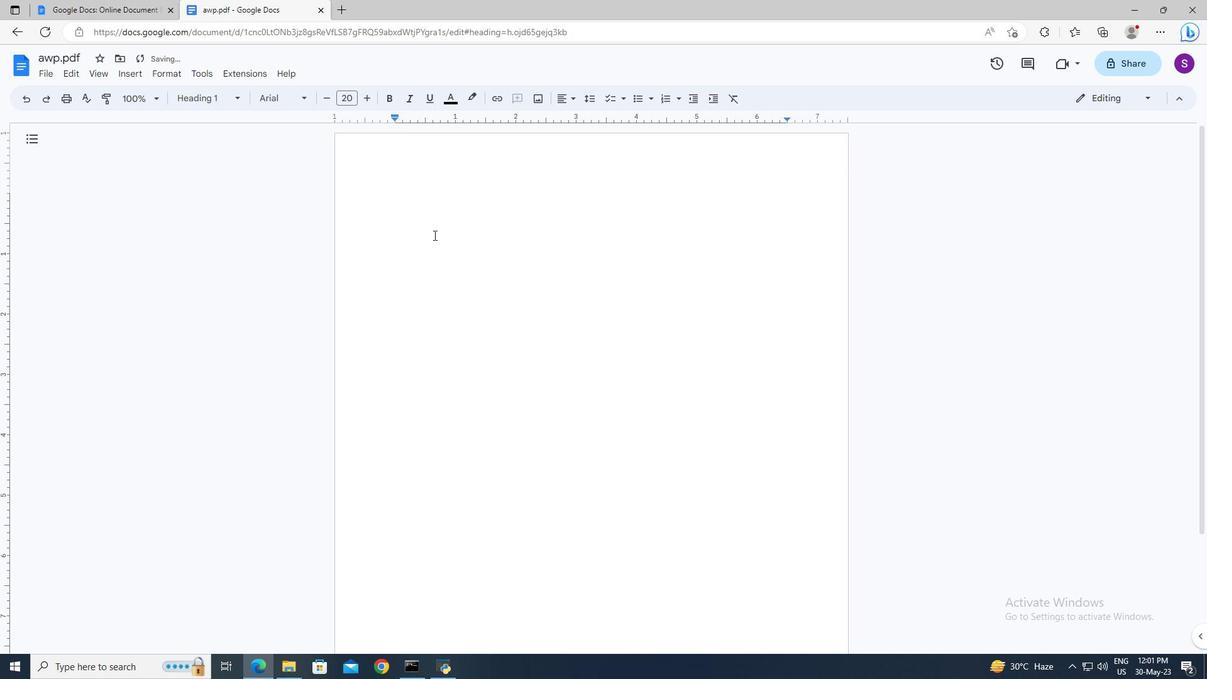 
Action: Mouse pressed left at (471, 241)
Screenshot: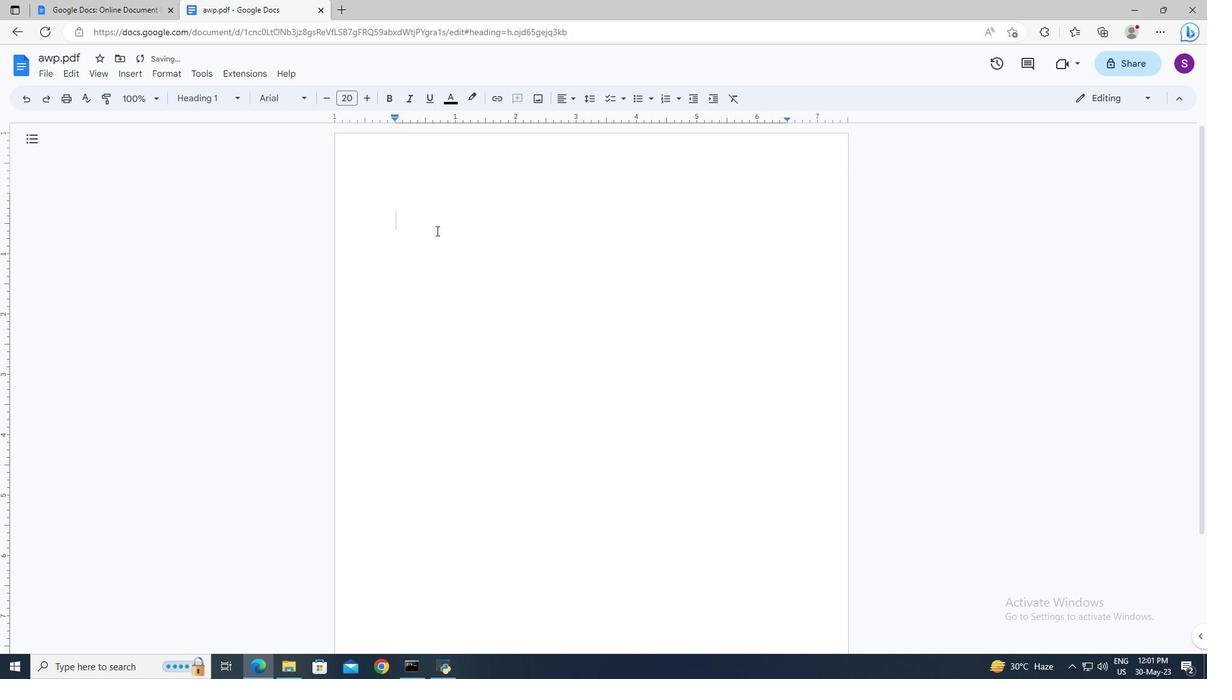 
Action: Key pressed <Key.shift>Importance<Key.space>of<Key.space>adaptability<Key.space>in<Key.space>the<Key.space>workplace<Key.shift>:<Key.enter><Key.enter>
Screenshot: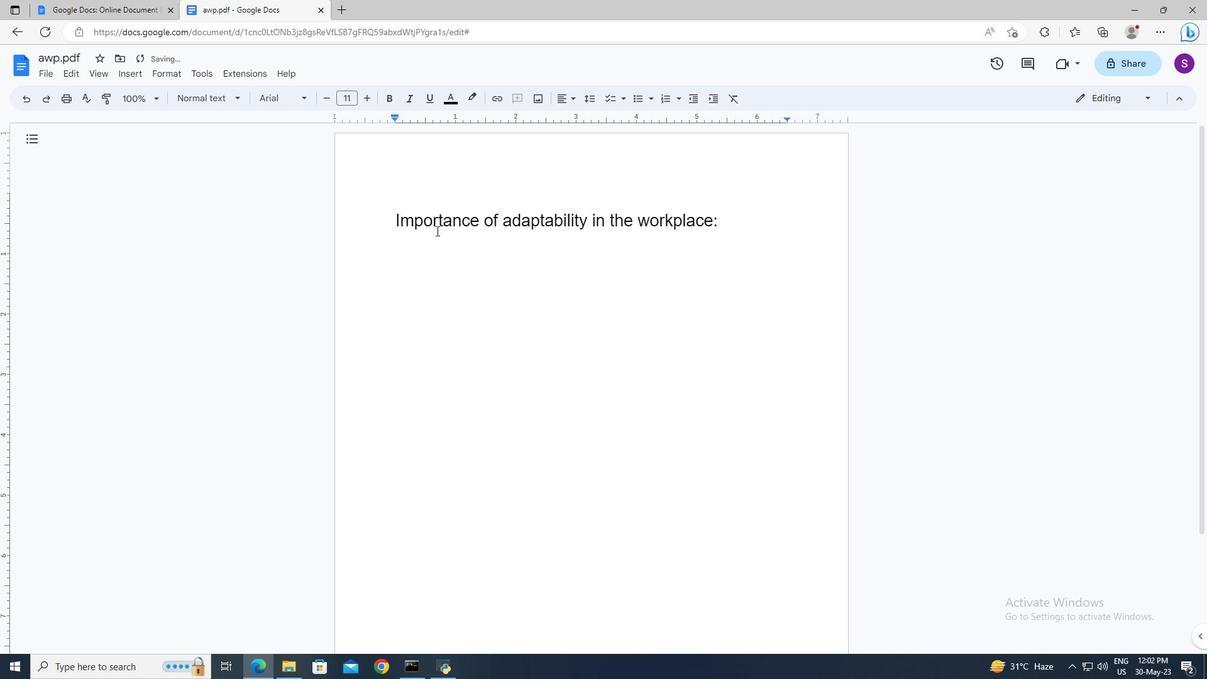 
Action: Mouse moved to (620, 140)
Screenshot: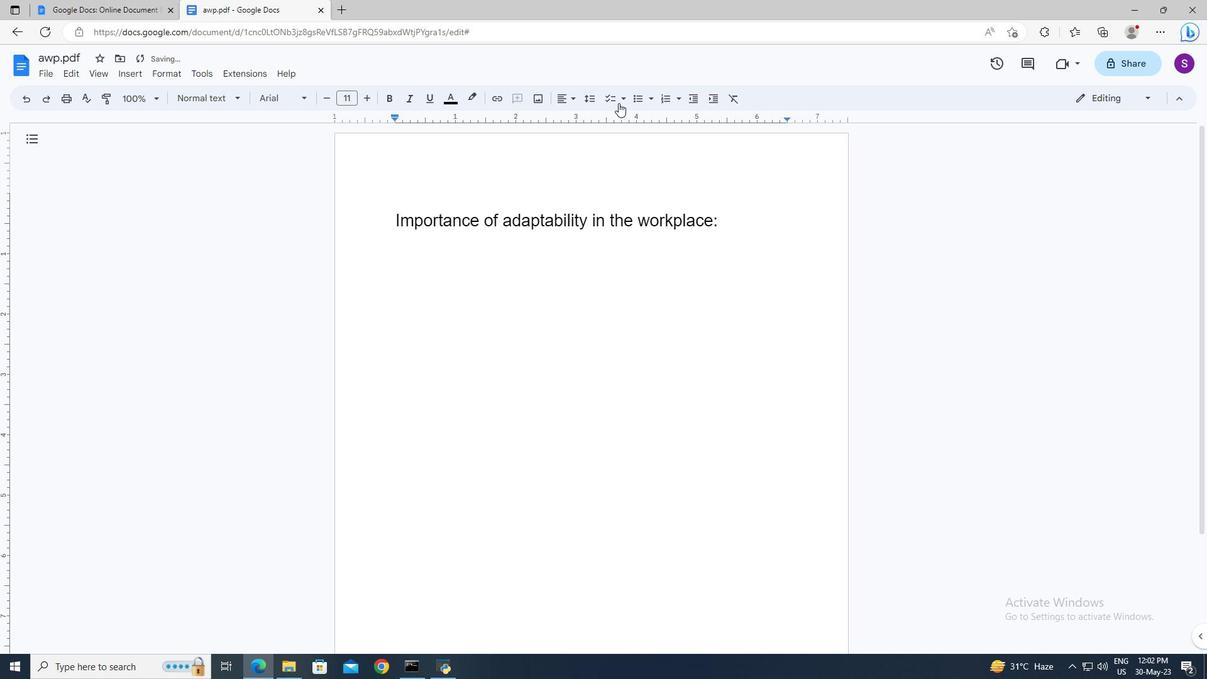 
Action: Mouse pressed left at (620, 140)
Screenshot: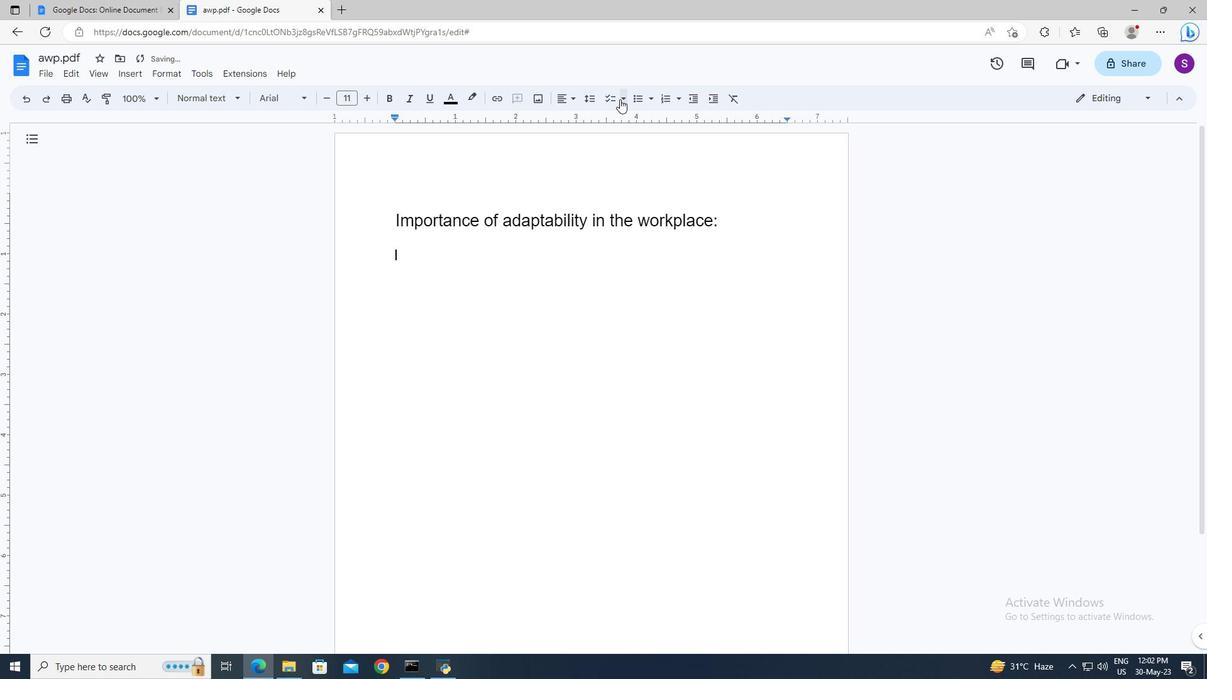 
Action: Mouse moved to (664, 162)
Screenshot: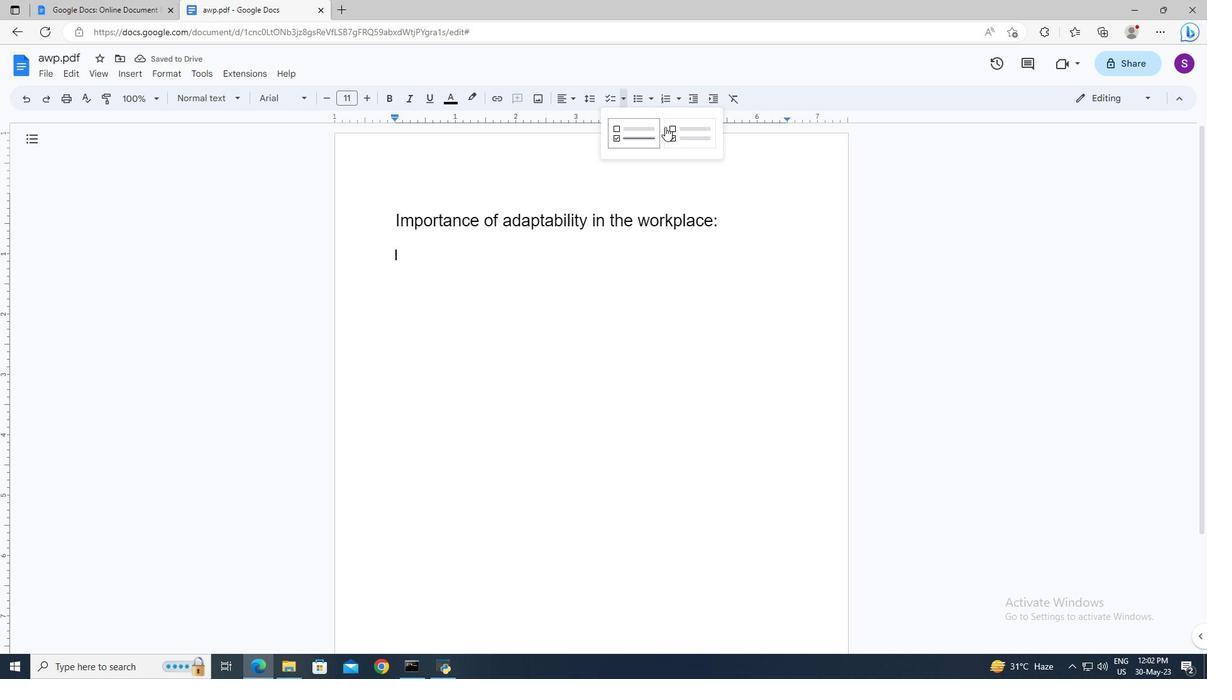 
Action: Mouse pressed left at (664, 162)
Screenshot: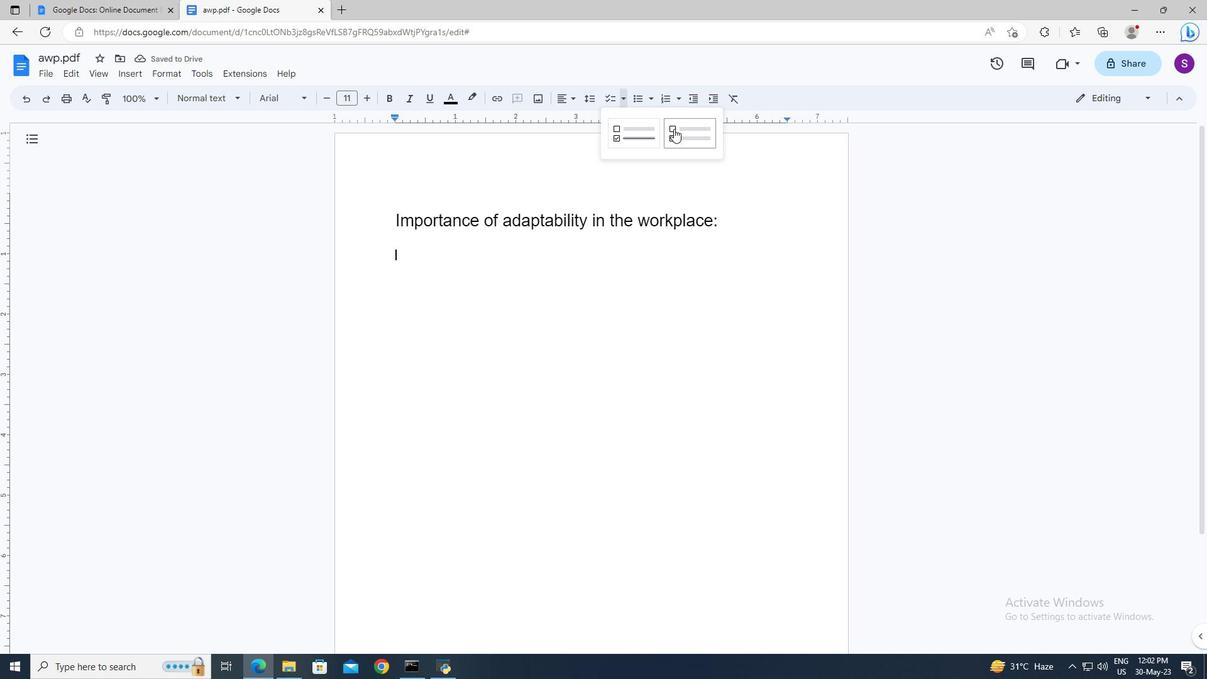 
Action: Mouse moved to (578, 244)
Screenshot: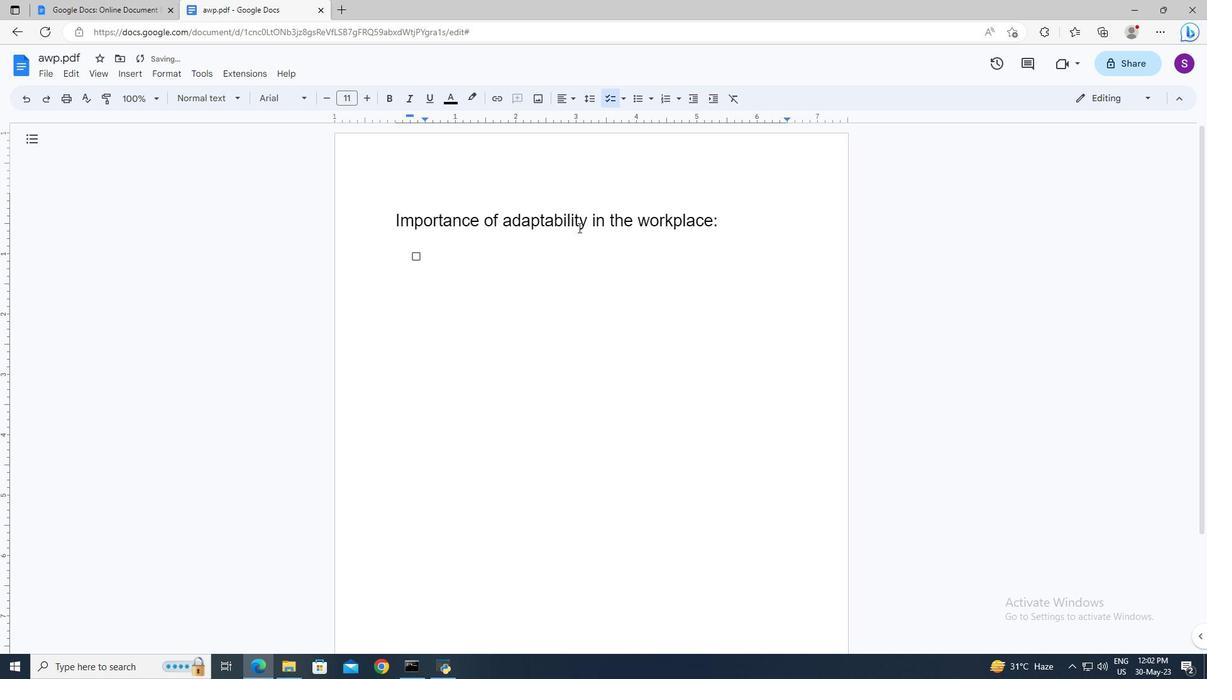 
Action: Key pressed <Key.shift>Embrace<Key.space>change<Key.enter>
Screenshot: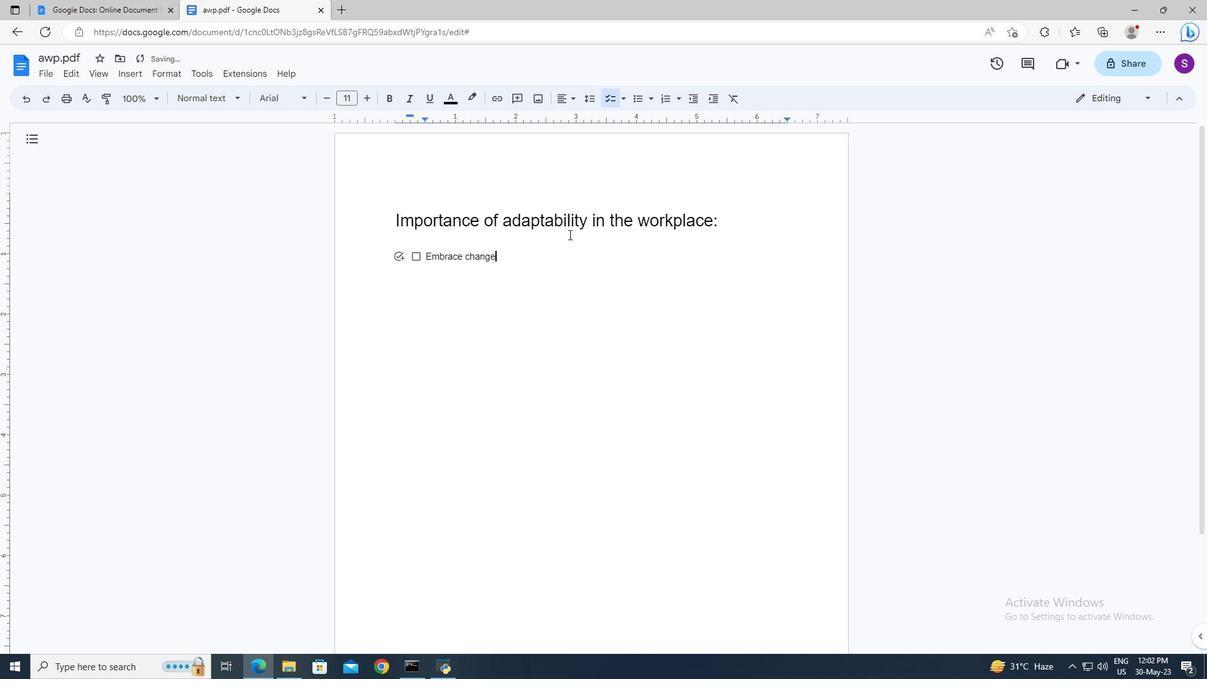 
Action: Mouse moved to (455, 262)
Screenshot: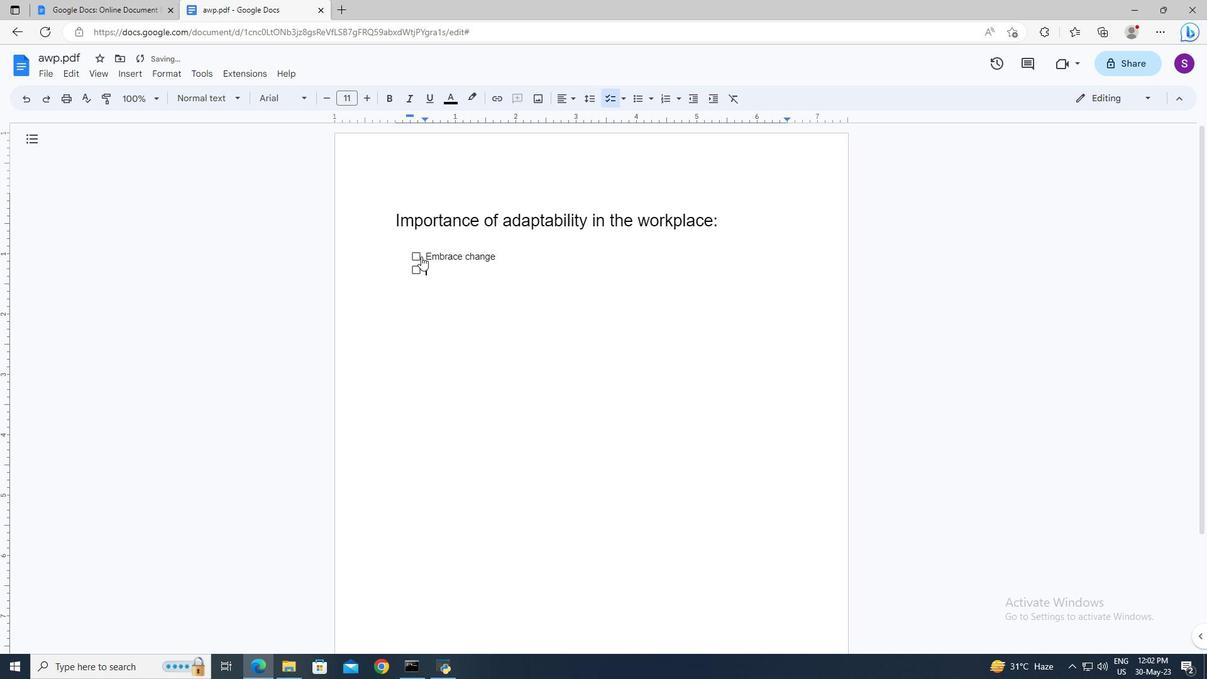 
Action: Mouse pressed left at (455, 262)
Screenshot: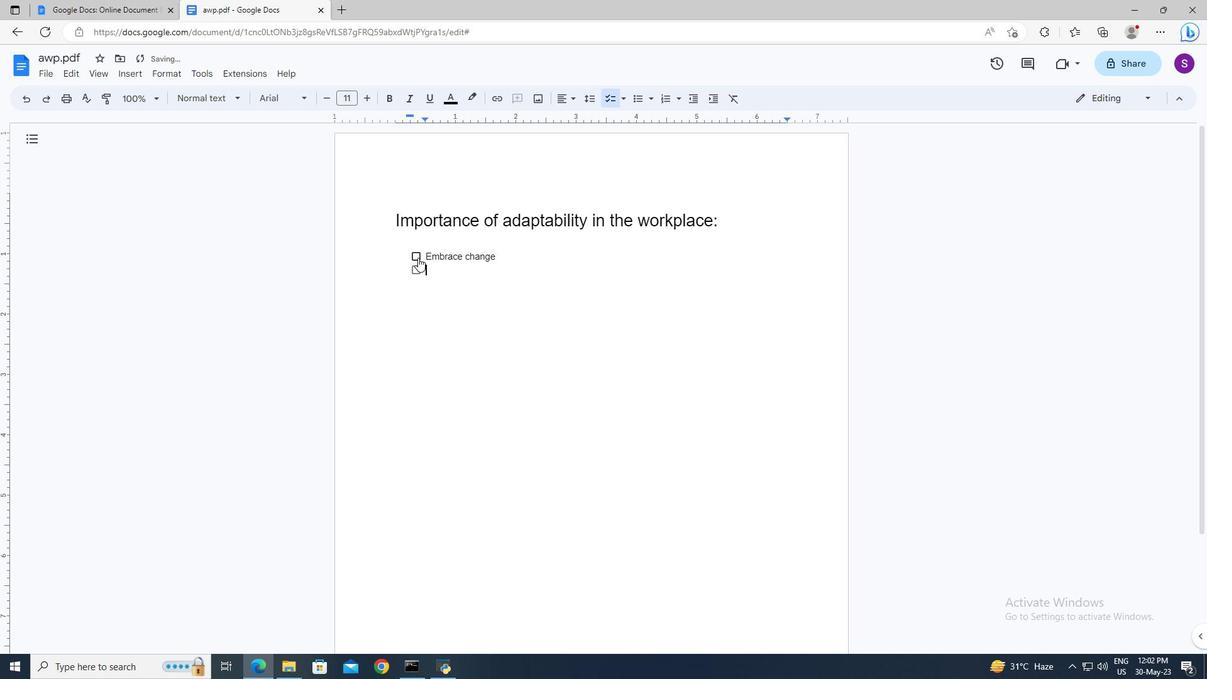 
Action: Mouse moved to (478, 269)
Screenshot: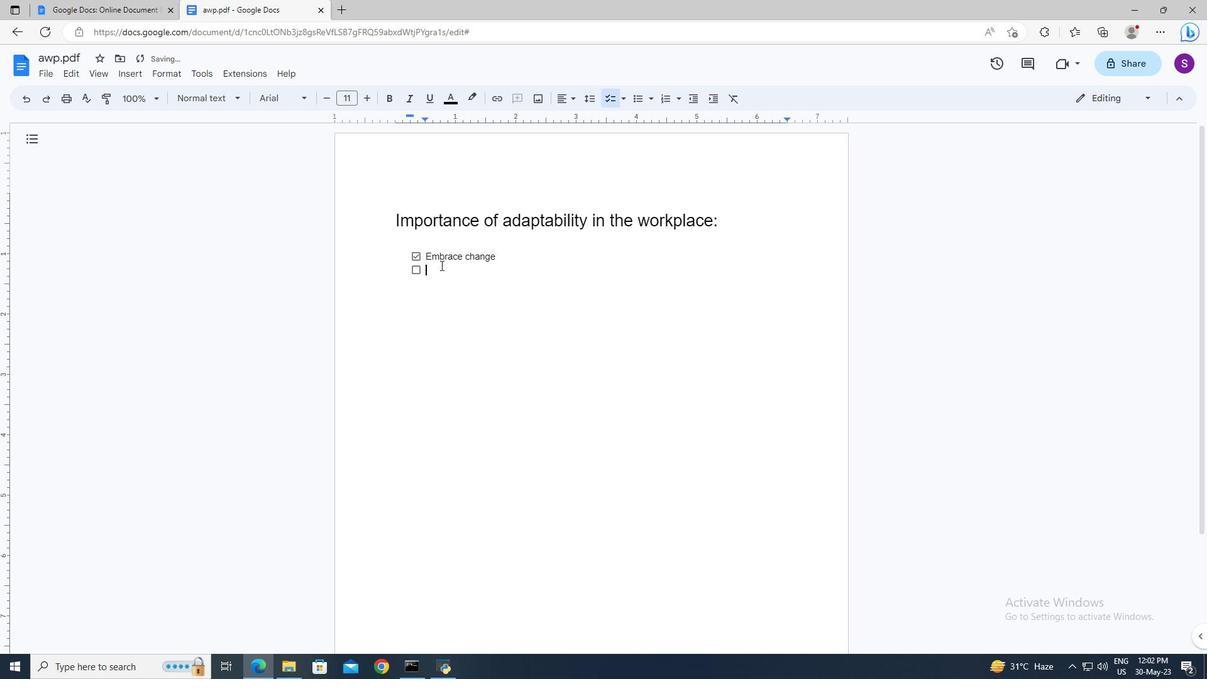 
Action: Mouse pressed left at (478, 269)
Screenshot: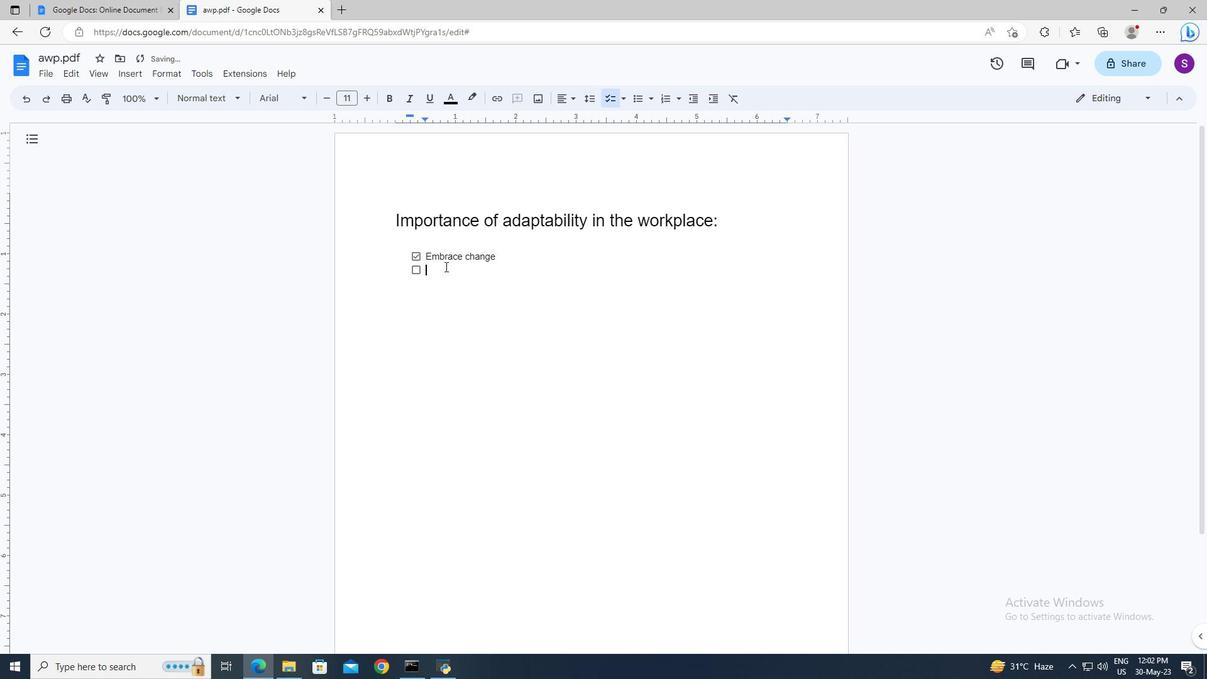 
Action: Key pressed <Key.shift>Learn<Key.space>new<Key.space>skills
Screenshot: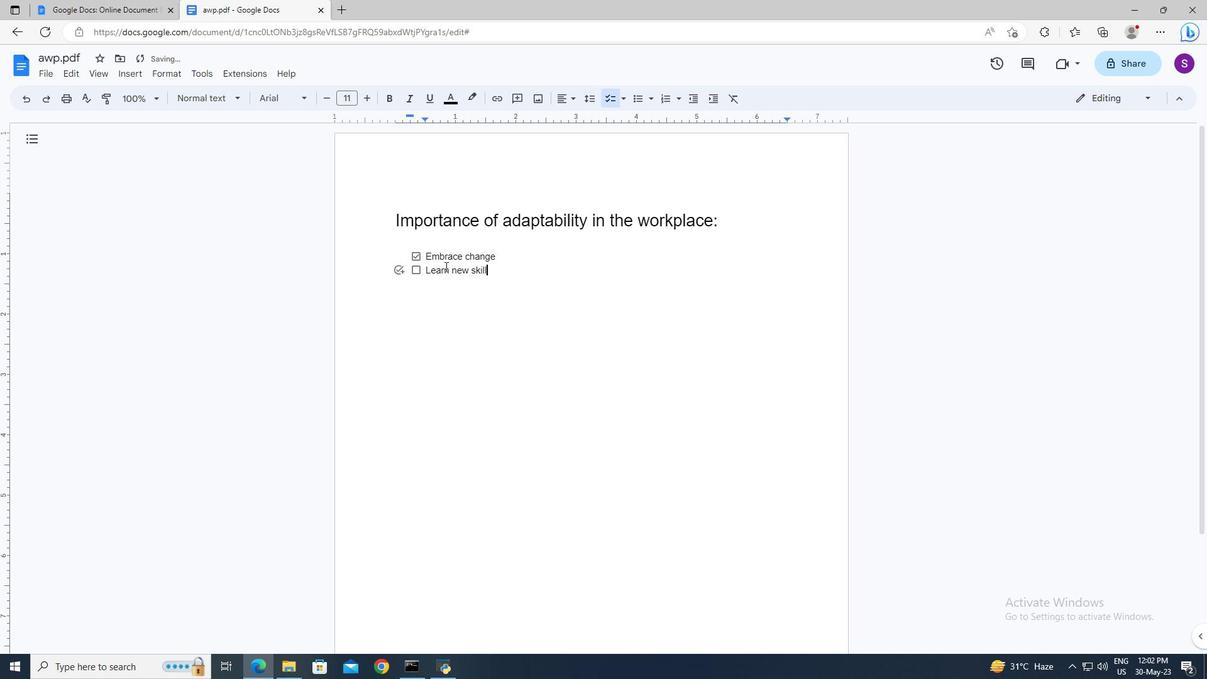 
Action: Mouse moved to (452, 274)
Screenshot: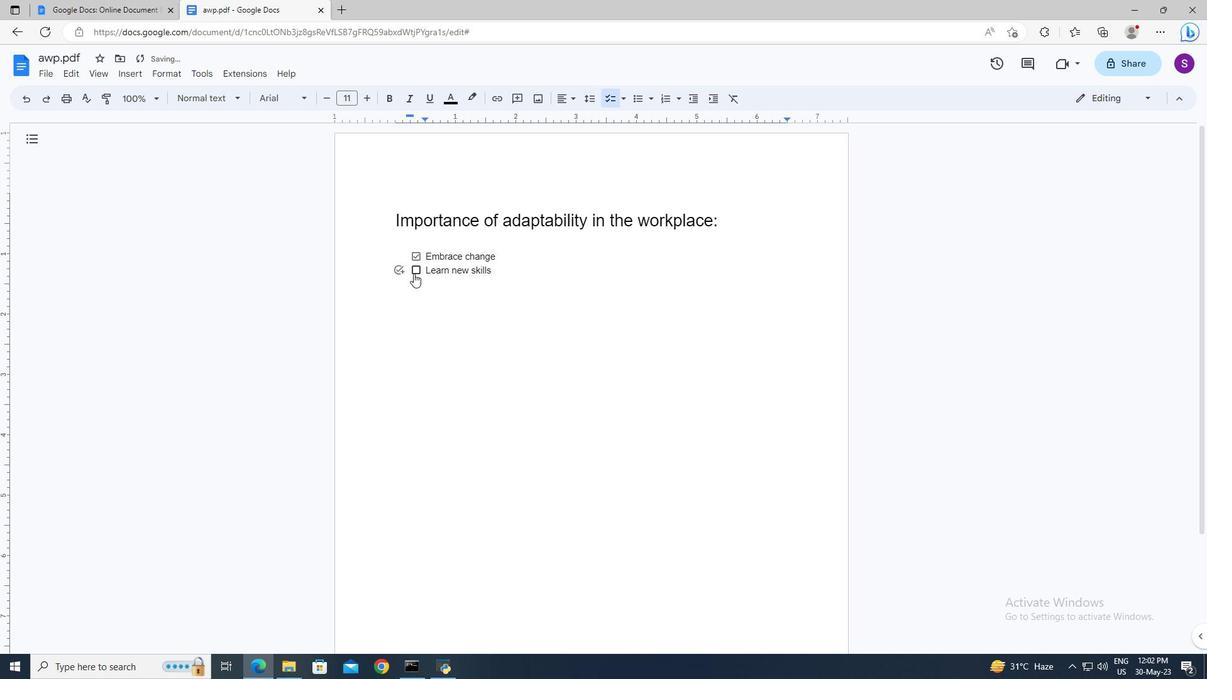 
Action: Mouse pressed left at (452, 274)
Screenshot: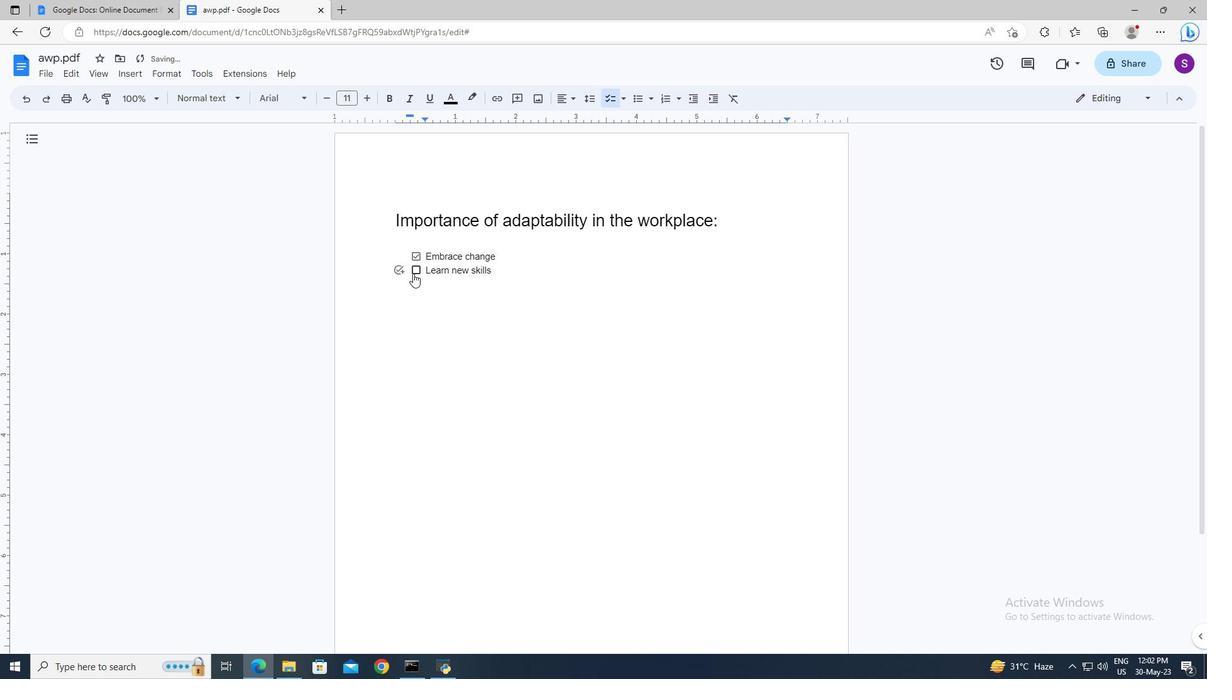 
Action: Mouse moved to (525, 277)
Screenshot: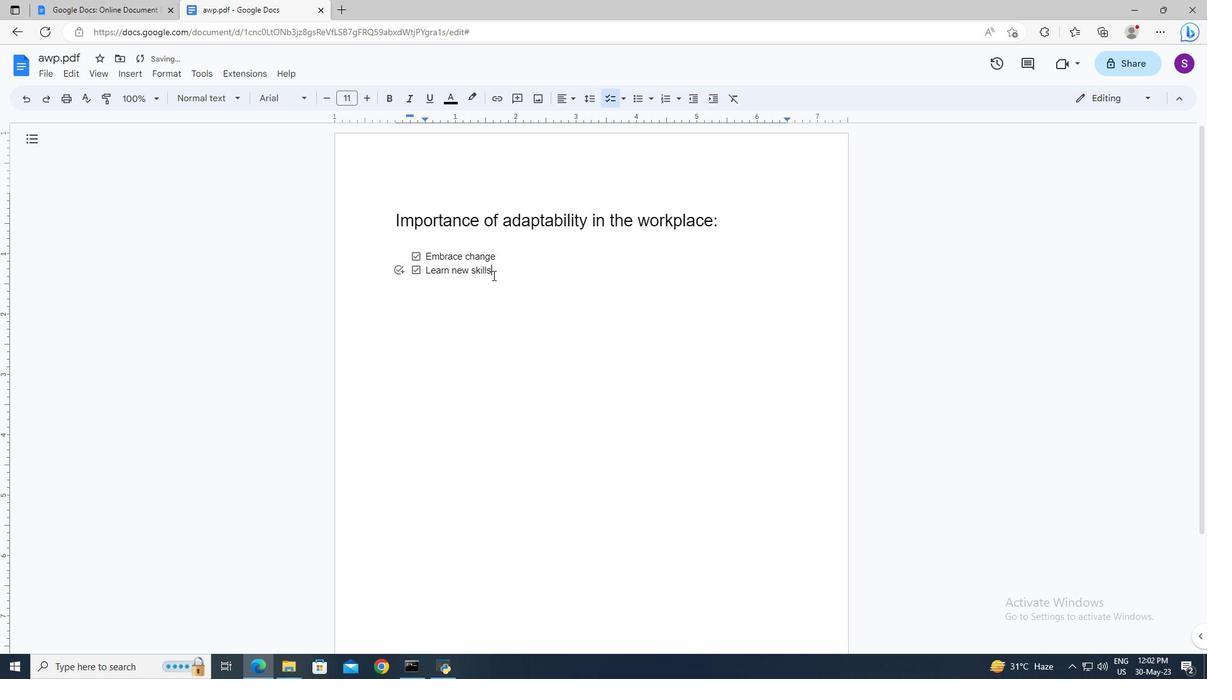 
Action: Key pressed <Key.enter><Key.shift>Stay<Key.space>flexible
Screenshot: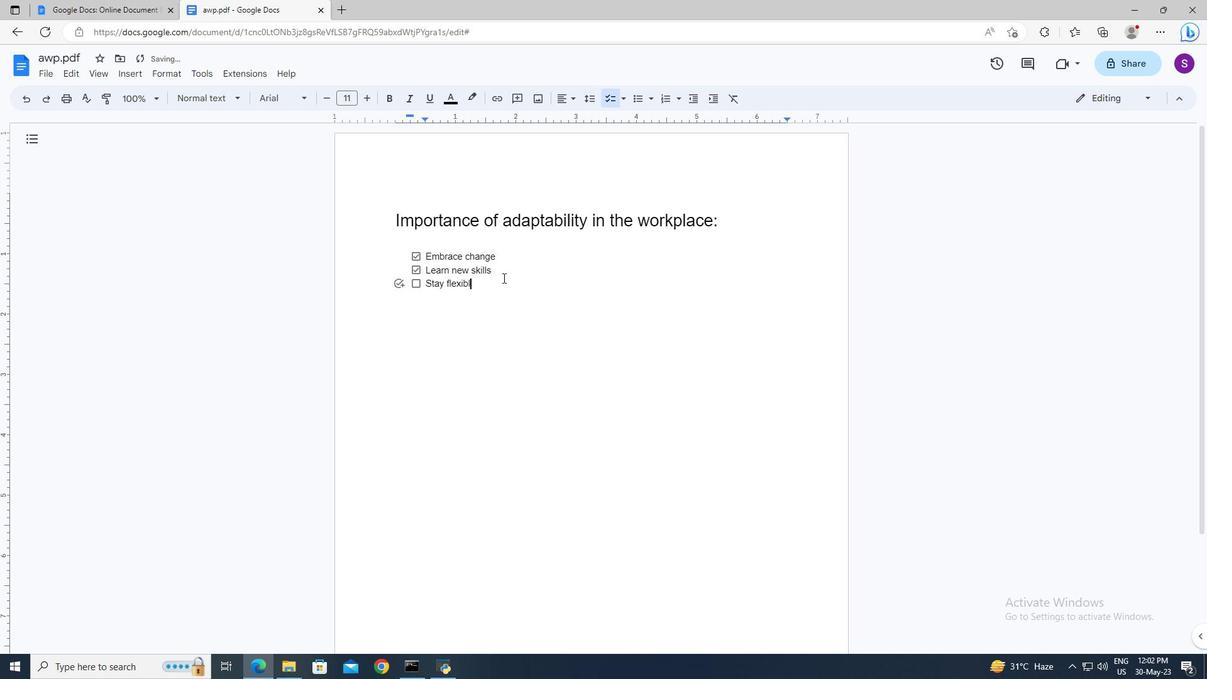 
Action: Mouse moved to (452, 282)
Screenshot: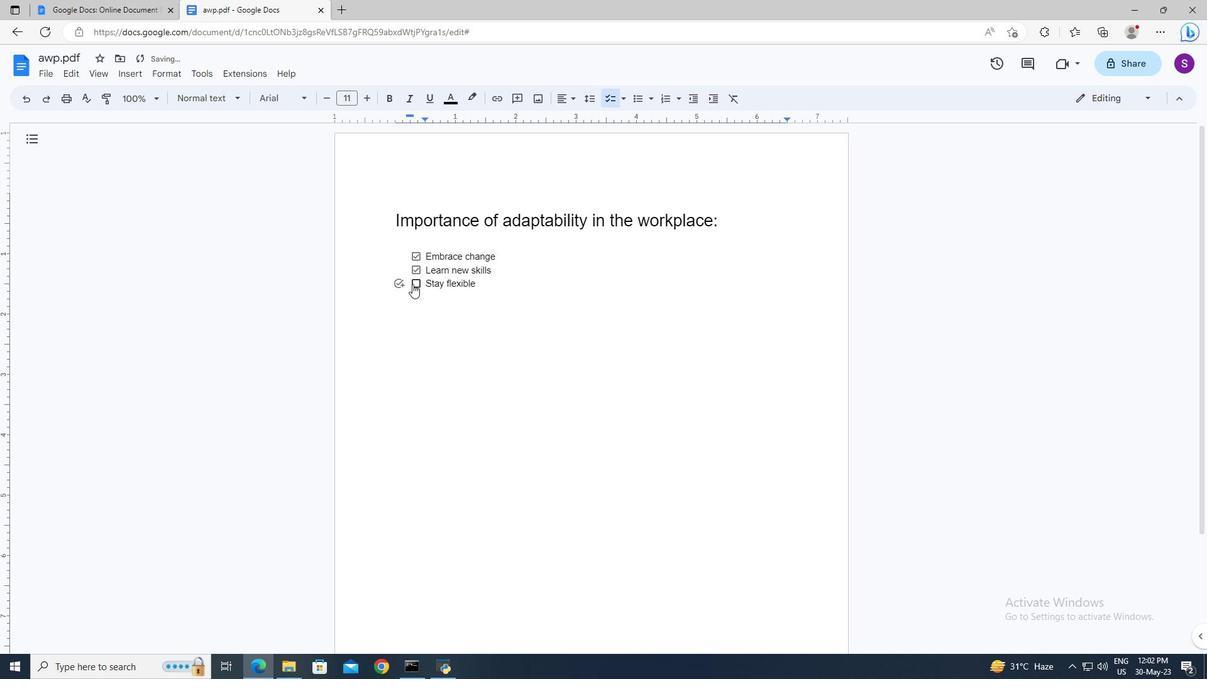 
Action: Mouse pressed left at (452, 282)
Screenshot: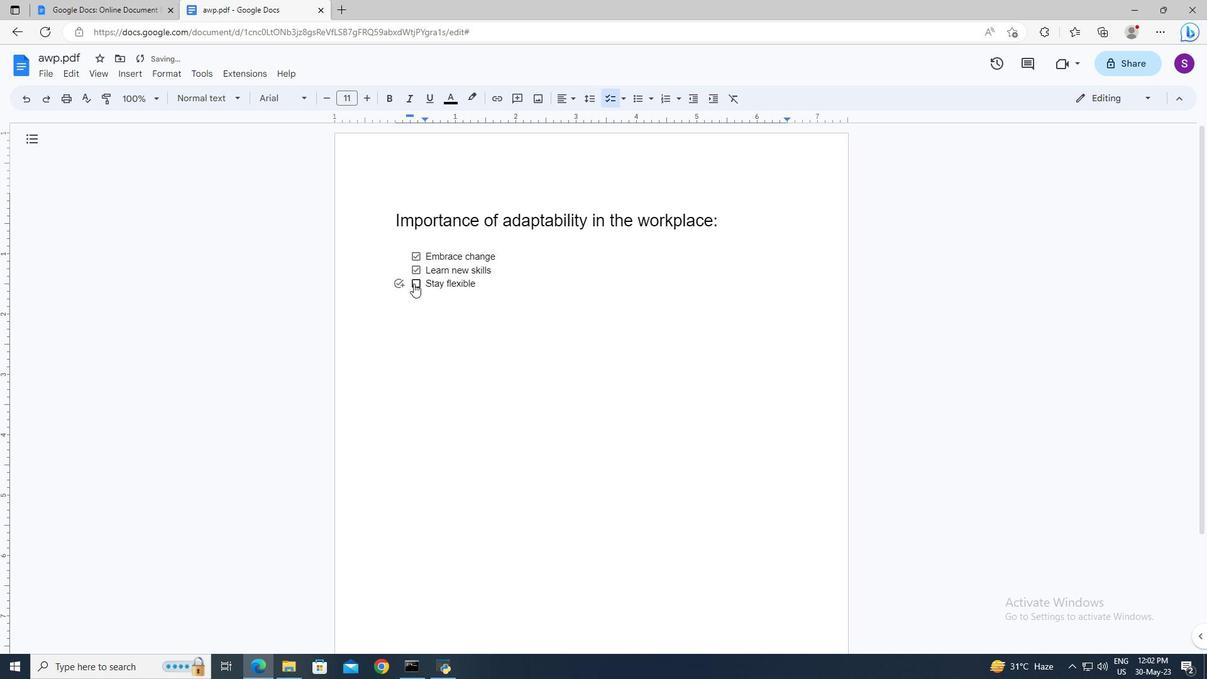 
Action: Mouse moved to (436, 227)
Screenshot: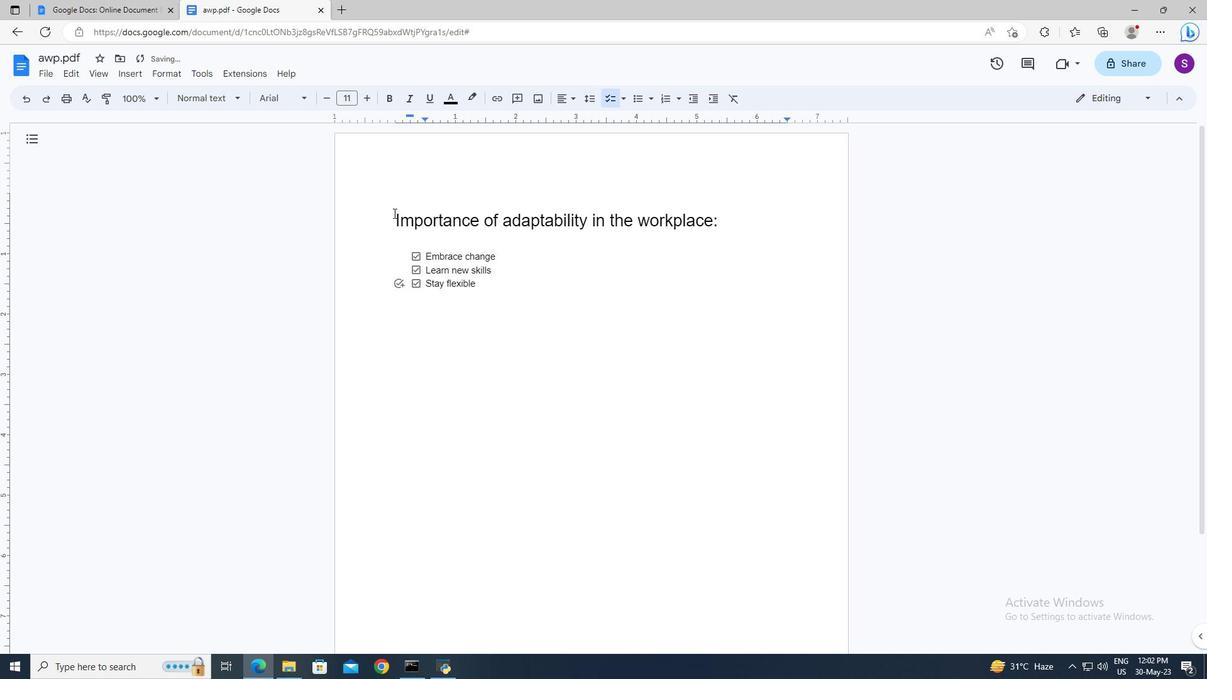 
Action: Mouse pressed left at (436, 227)
Screenshot: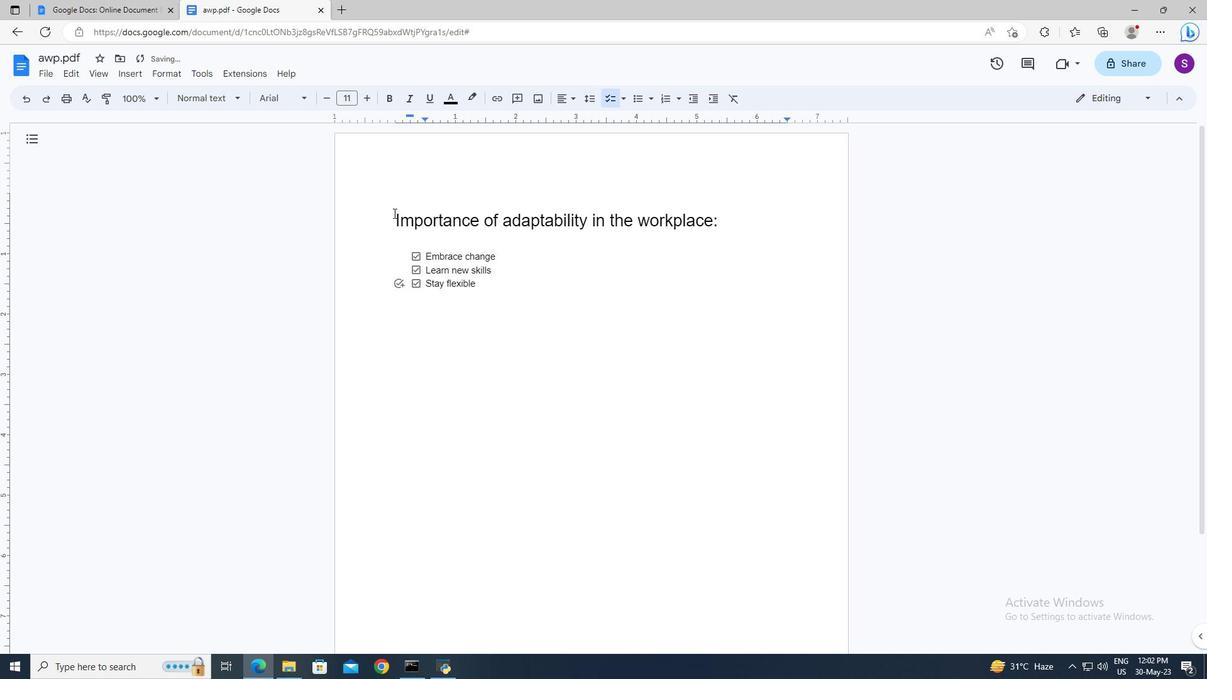 
Action: Key pressed <Key.shift><Key.right><Key.right><Key.right><Key.right><Key.right><Key.right><Key.shift><Key.right>
Screenshot: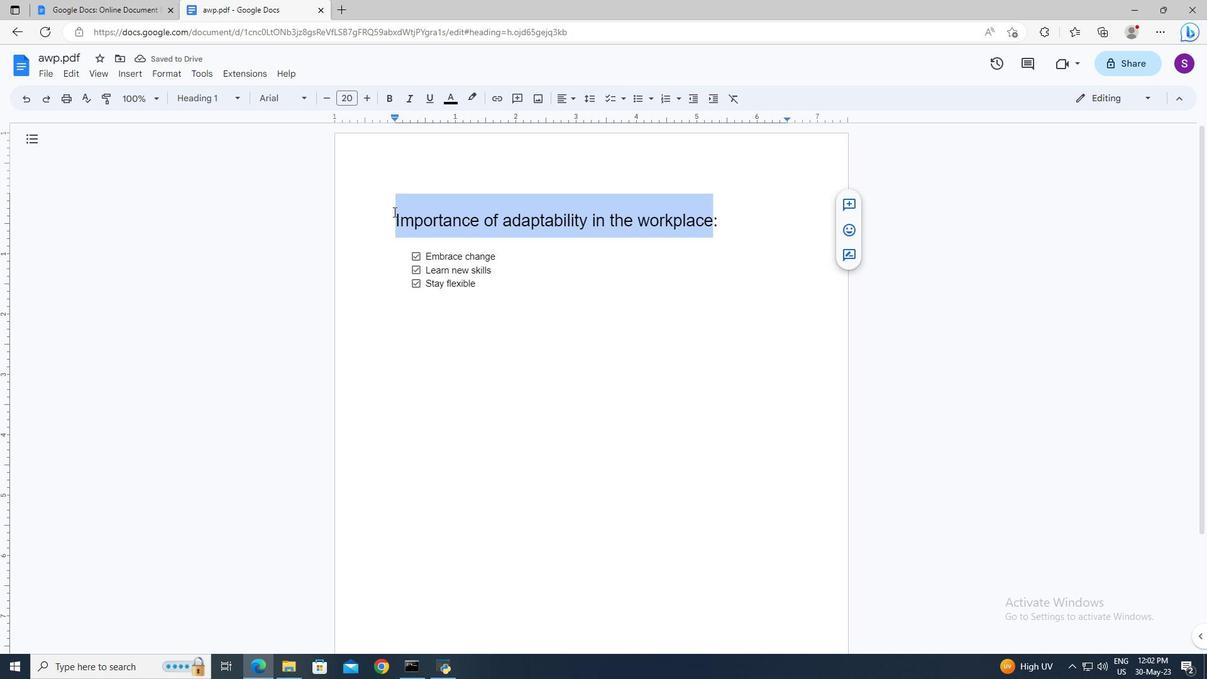 
Action: Mouse moved to (496, 141)
Screenshot: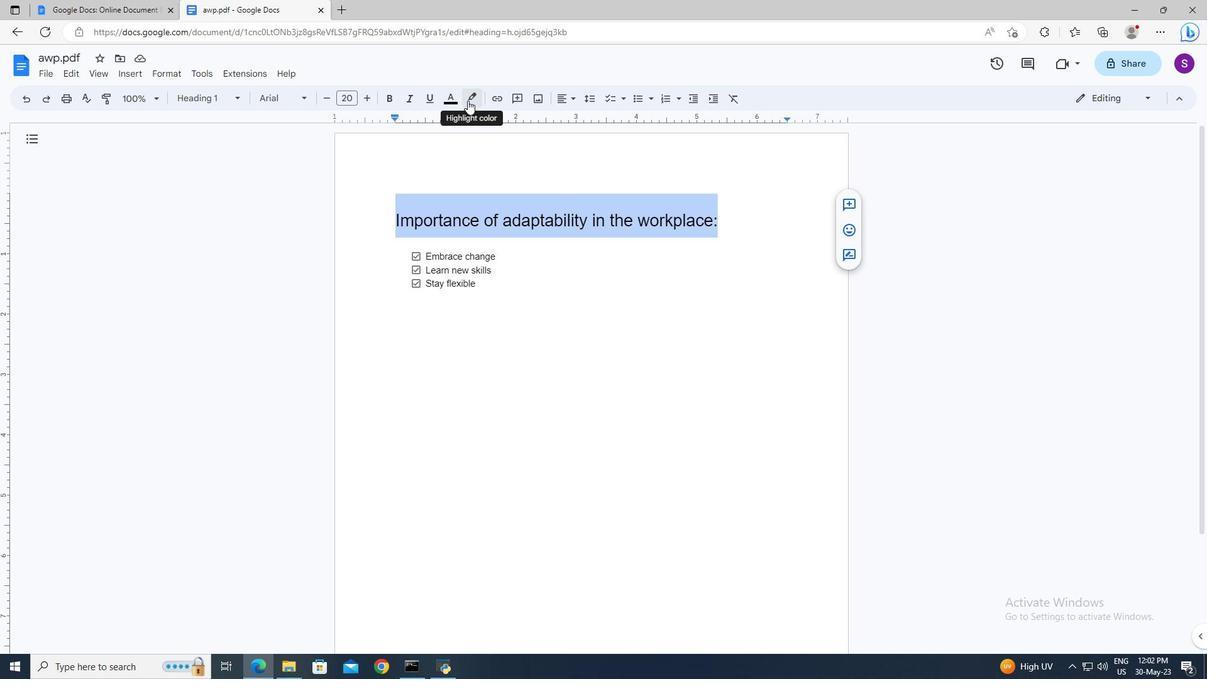 
Action: Mouse pressed left at (496, 141)
Screenshot: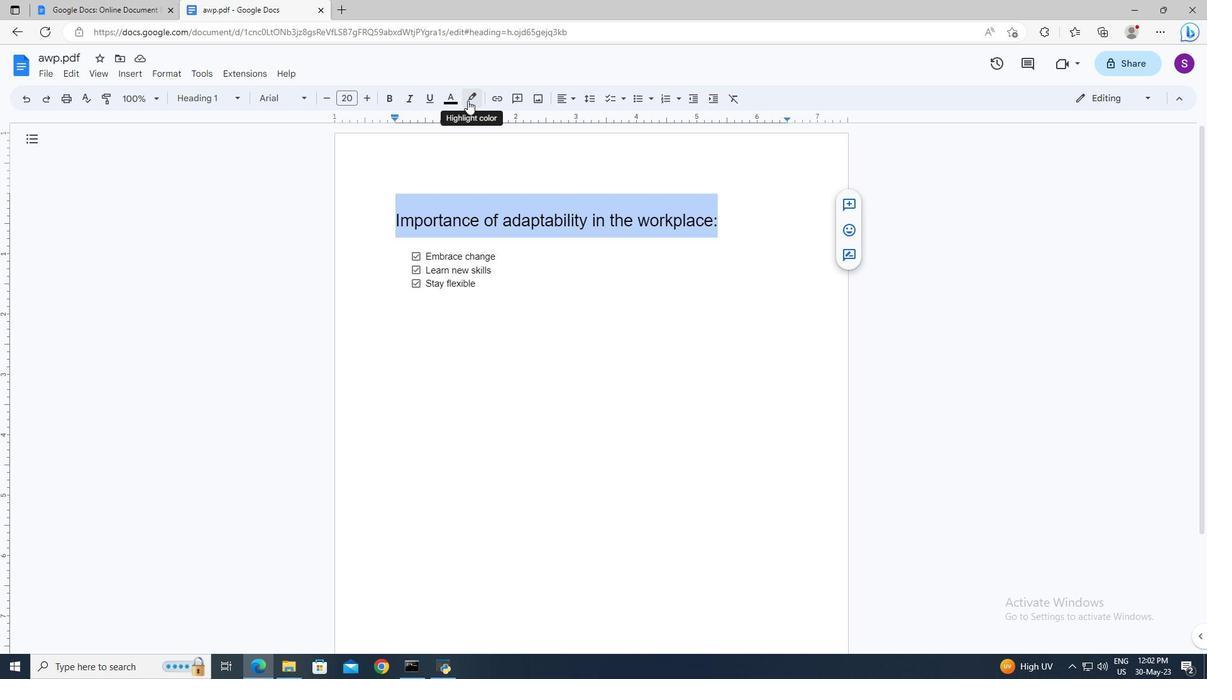 
Action: Mouse moved to (548, 206)
Screenshot: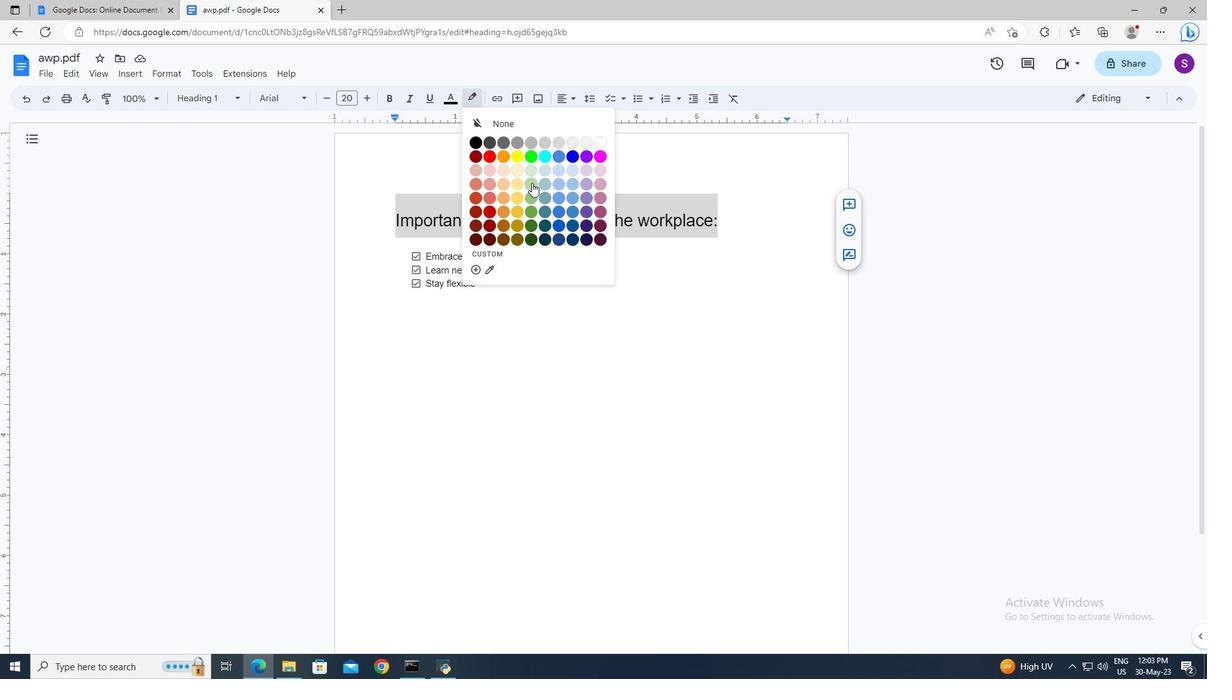 
Action: Mouse pressed left at (548, 206)
Screenshot: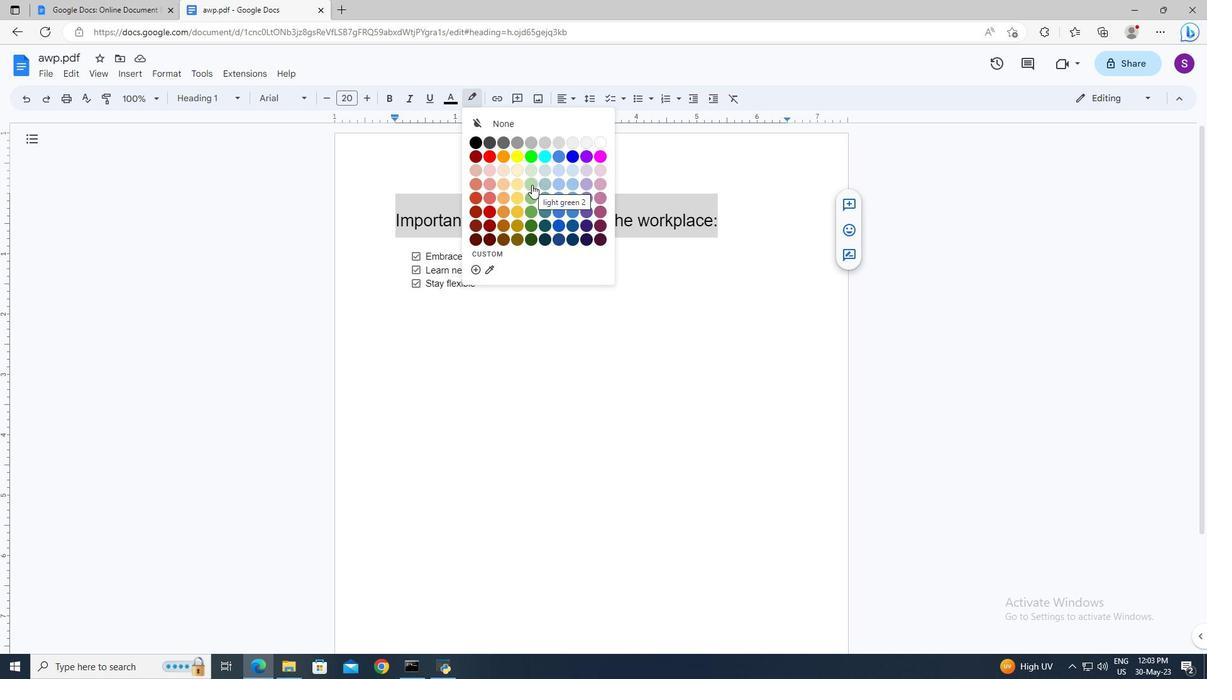 
Action: Mouse moved to (404, 140)
Screenshot: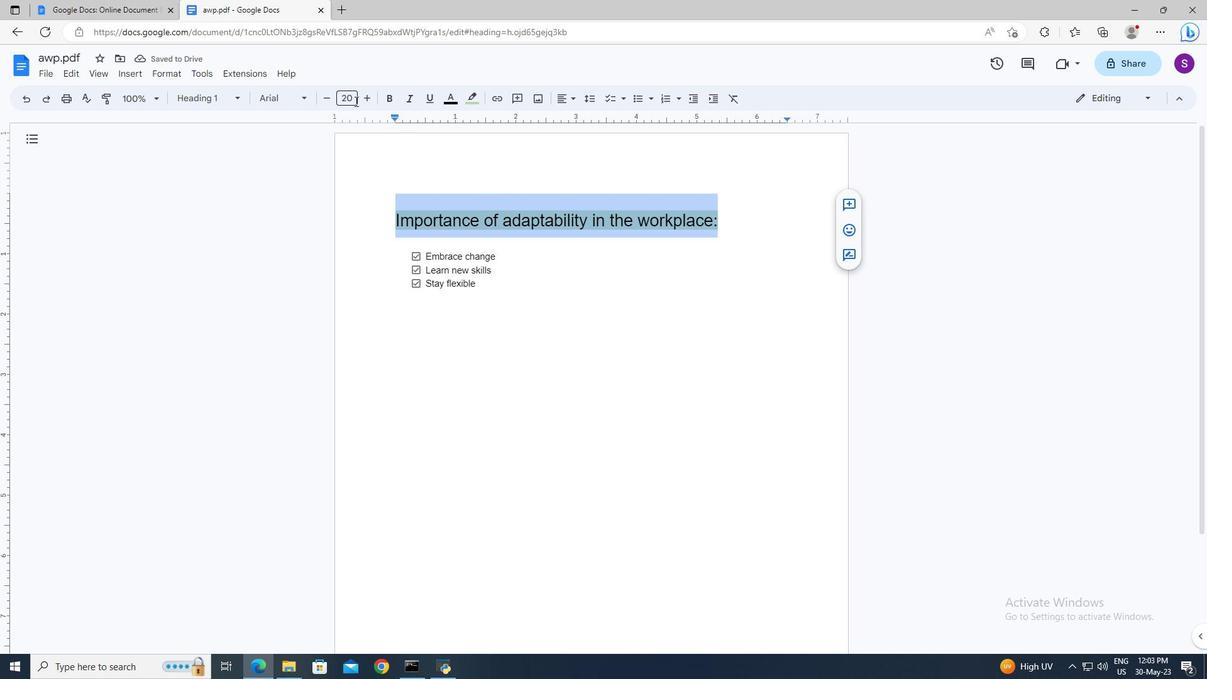 
Action: Mouse pressed left at (404, 140)
Screenshot: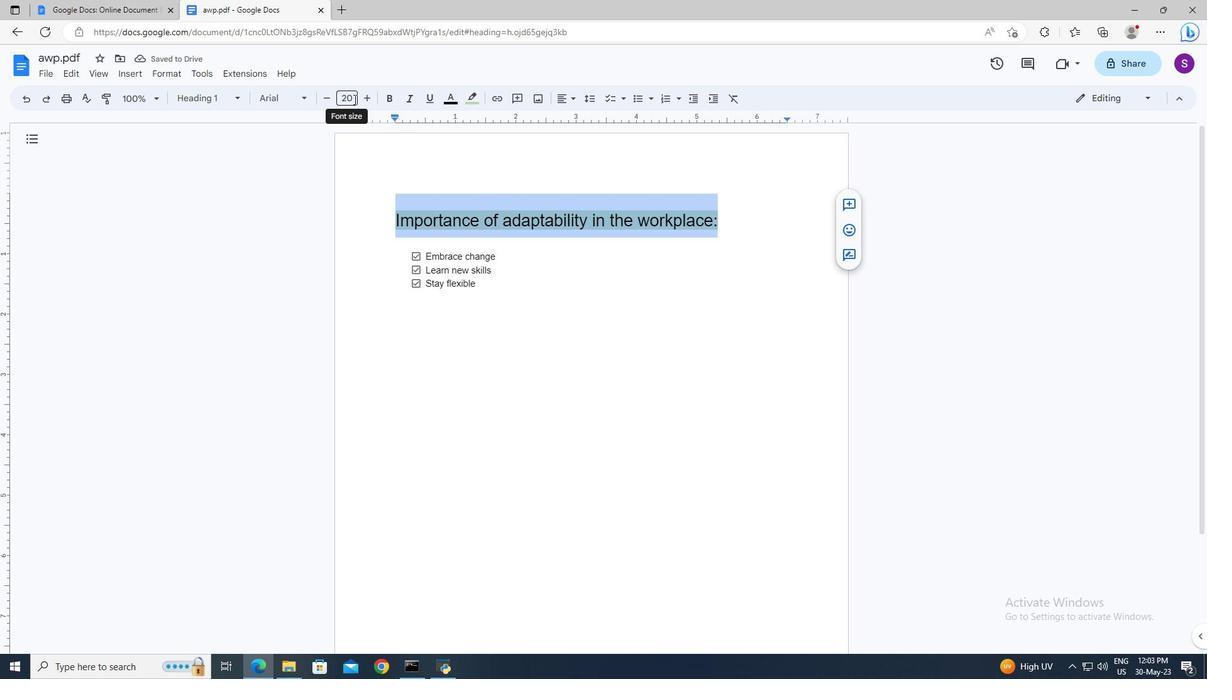 
Action: Key pressed 20<Key.enter>
Screenshot: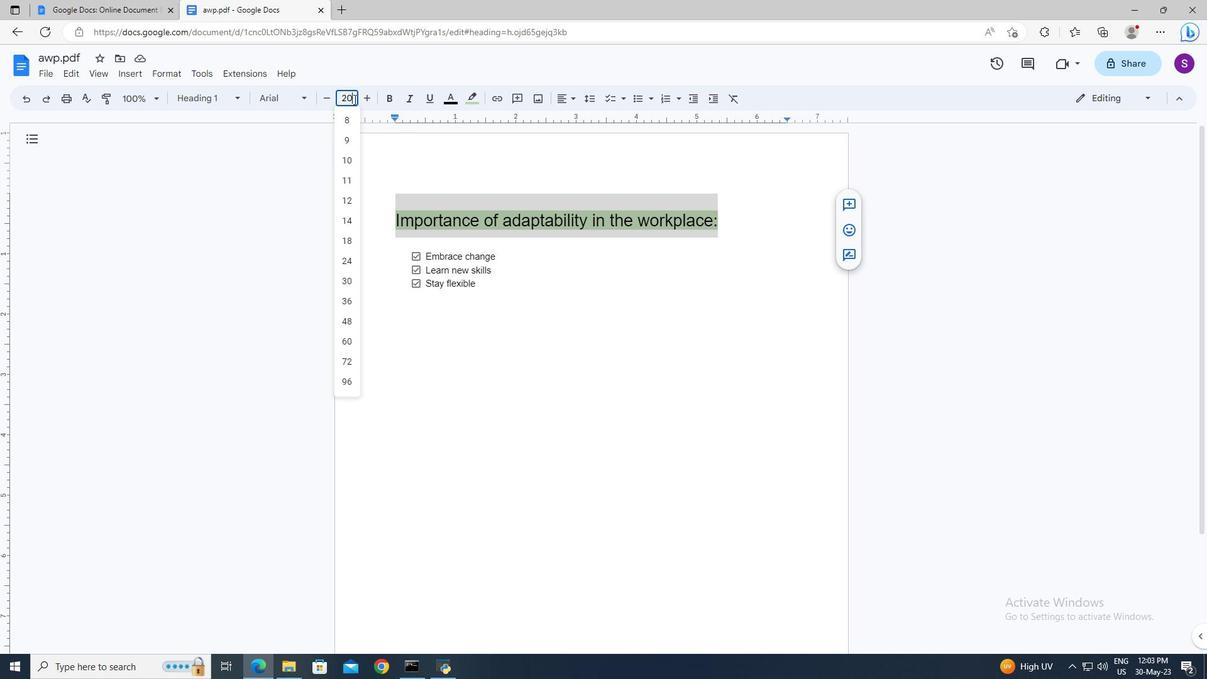 
Action: Mouse moved to (465, 264)
Screenshot: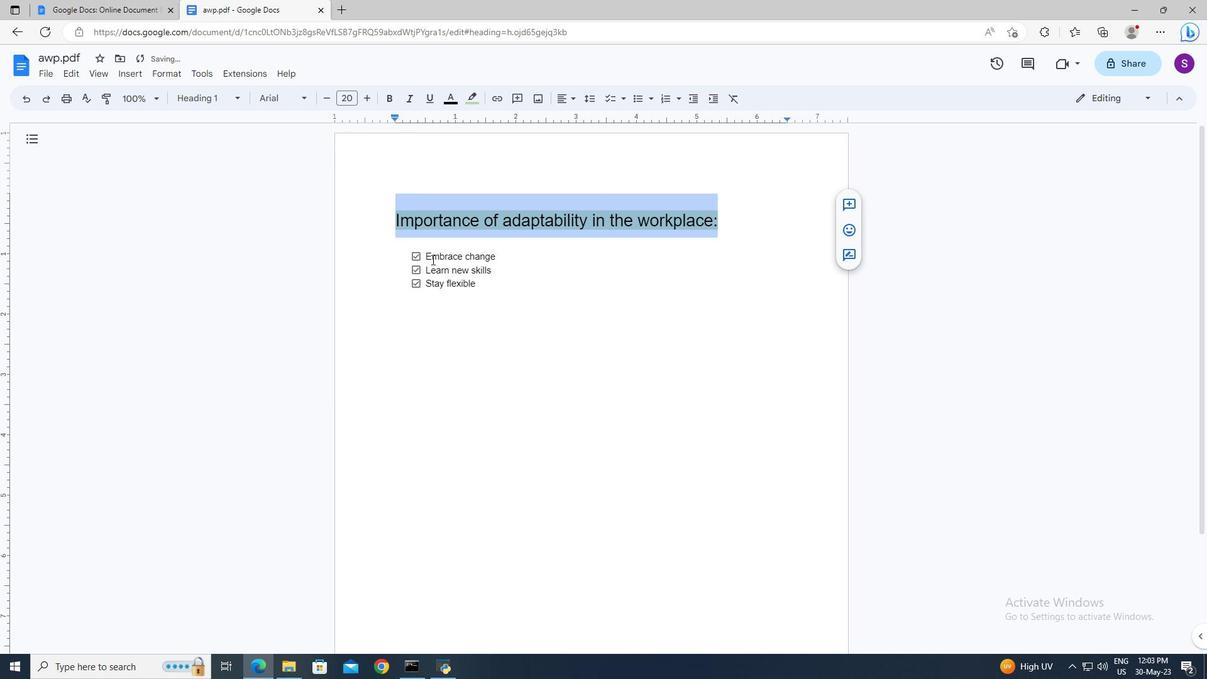 
Action: Mouse pressed left at (465, 264)
Screenshot: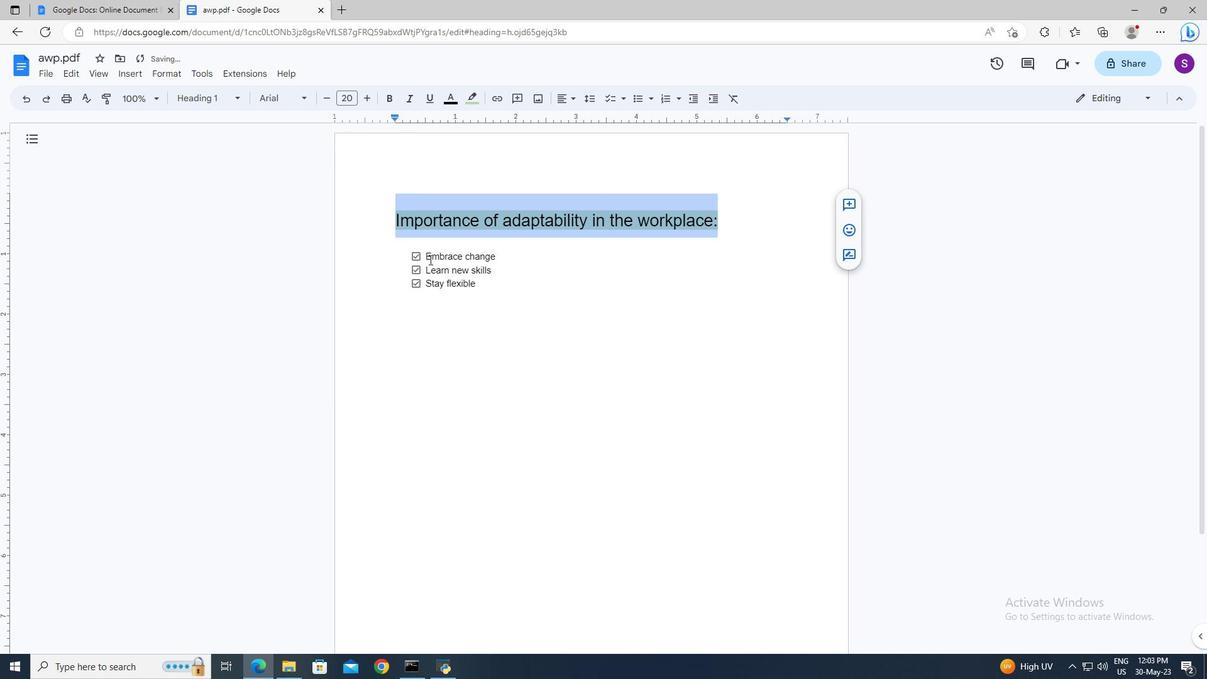 
Action: Key pressed <Key.left><Key.shift><Key.down><Key.down><Key.down>
Screenshot: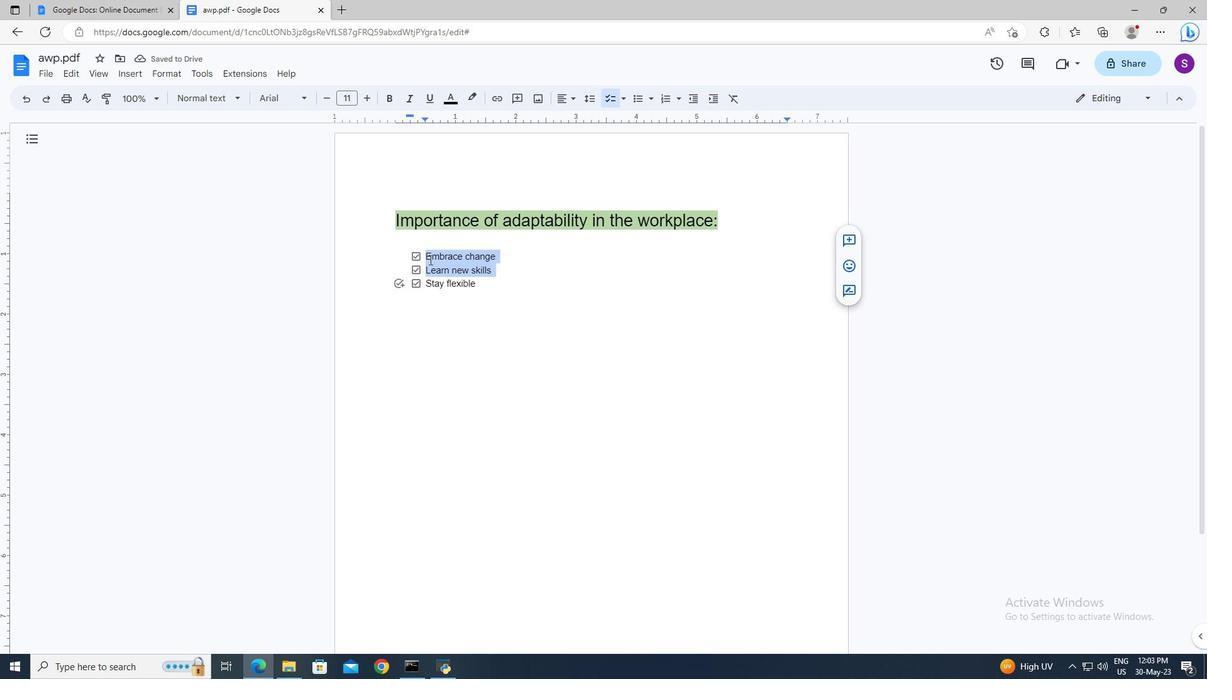 
Action: Mouse moved to (405, 142)
Screenshot: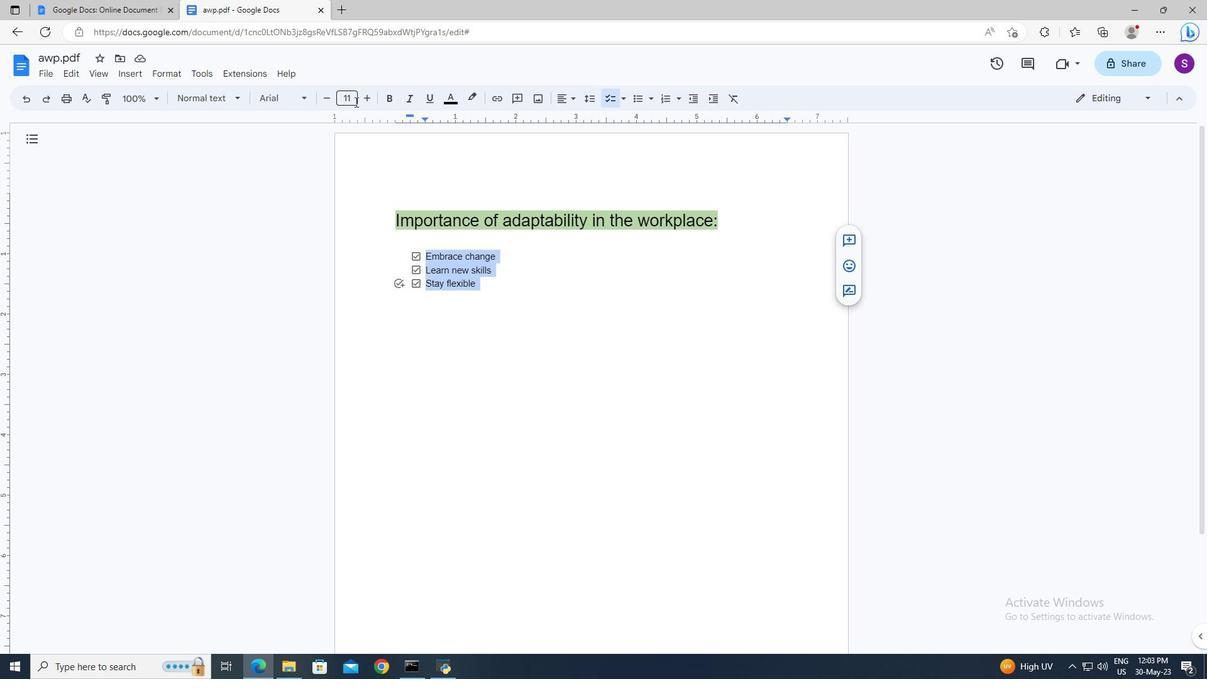 
Action: Mouse pressed left at (405, 142)
Screenshot: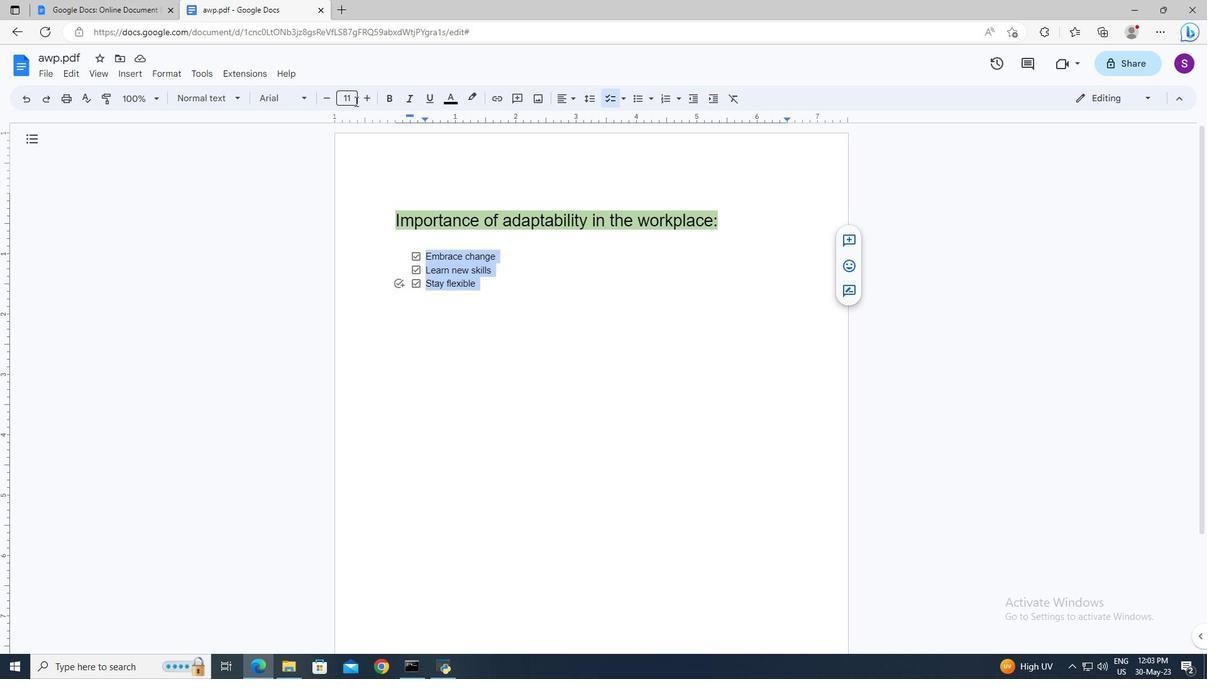 
Action: Key pressed 20<Key.enter>
Screenshot: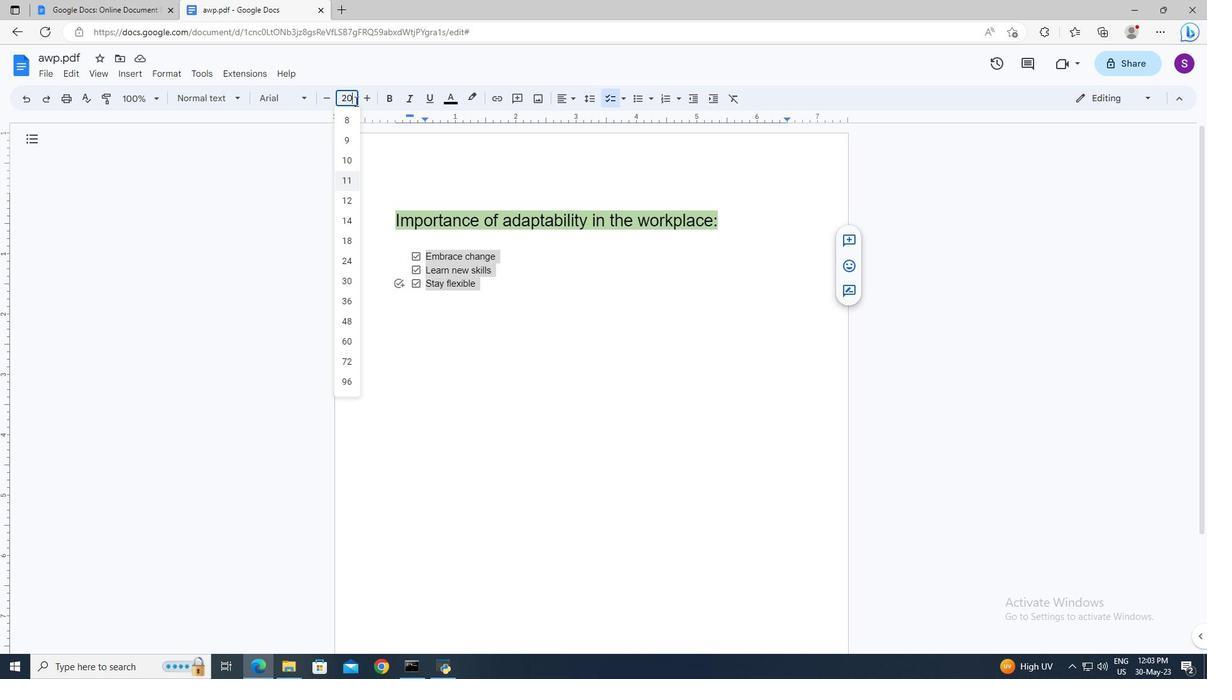 
Action: Mouse moved to (596, 305)
Screenshot: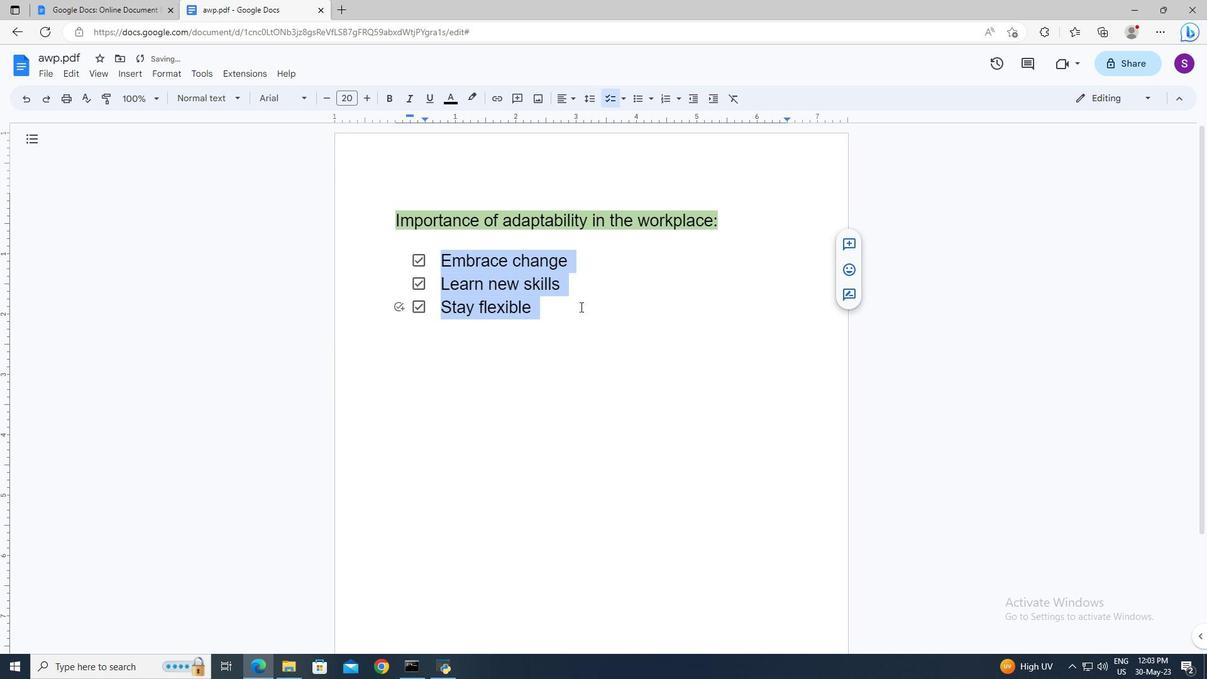 
Action: Mouse pressed left at (596, 305)
Screenshot: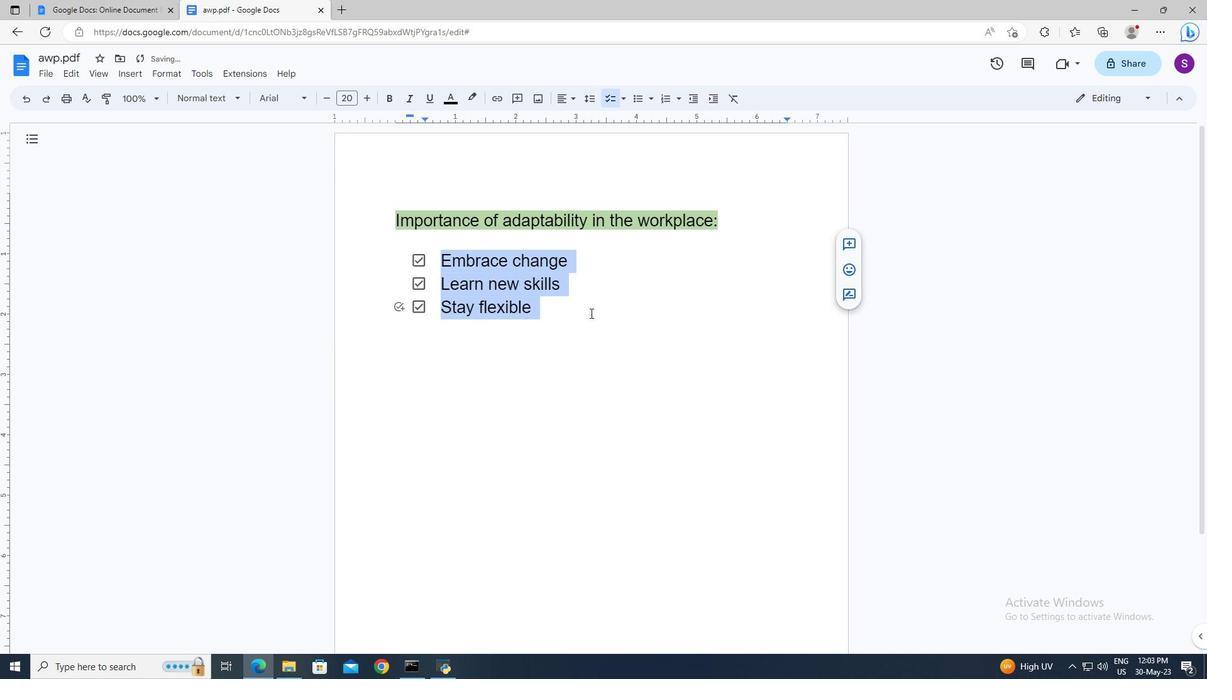 
